 Task: Look for space in Lamezia Terme, Italy from 26th August, 2023 to 10th September, 2023 for 6 adults, 2 children in price range Rs.10000 to Rs.15000. Place can be entire place or shared room with 6 bedrooms having 6 beds and 6 bathrooms. Property type can be house, flat, guest house. Amenities needed are: wifi, TV, free parkinig on premises, gym, breakfast. Booking option can be shelf check-in. Required host language is English.
Action: Mouse moved to (66, 104)
Screenshot: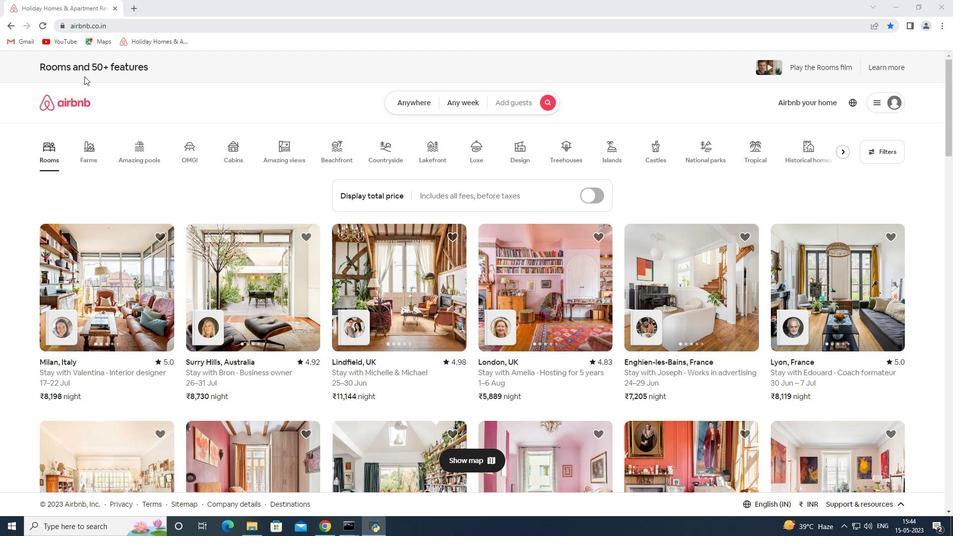 
Action: Mouse pressed left at (66, 104)
Screenshot: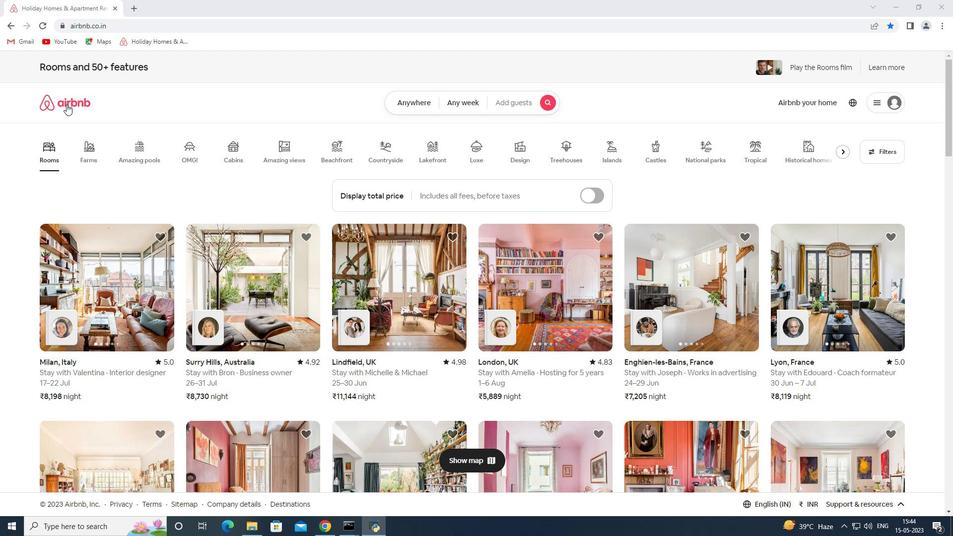 
Action: Mouse moved to (415, 107)
Screenshot: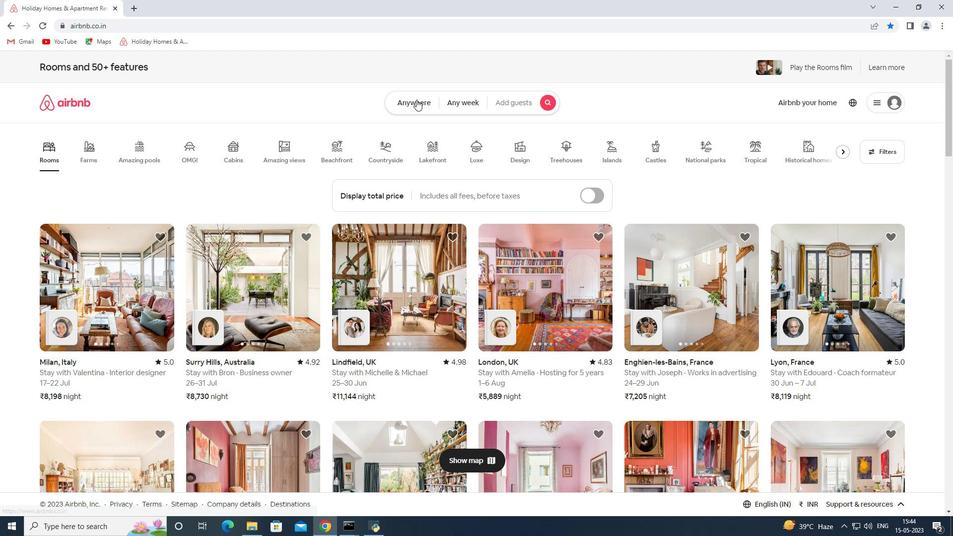 
Action: Mouse pressed left at (415, 107)
Screenshot: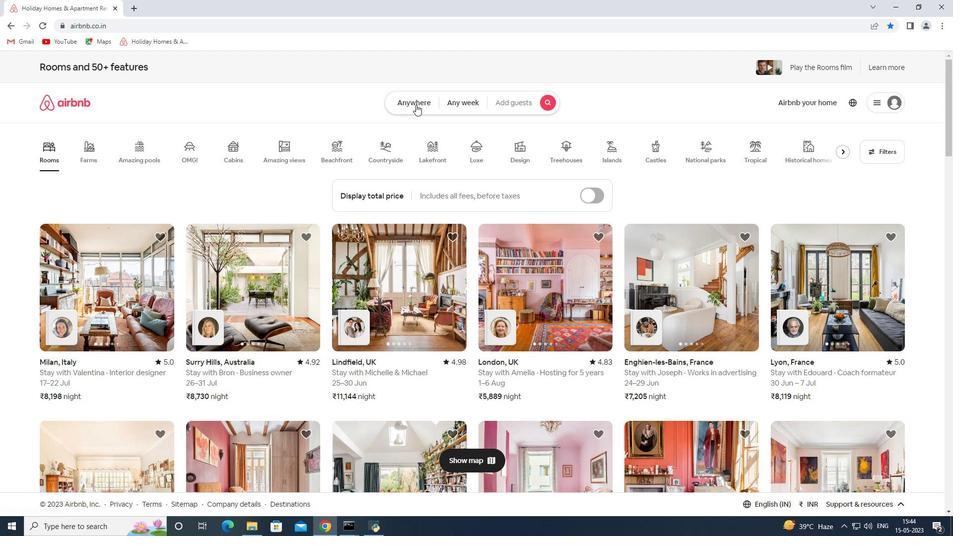 
Action: Mouse moved to (346, 140)
Screenshot: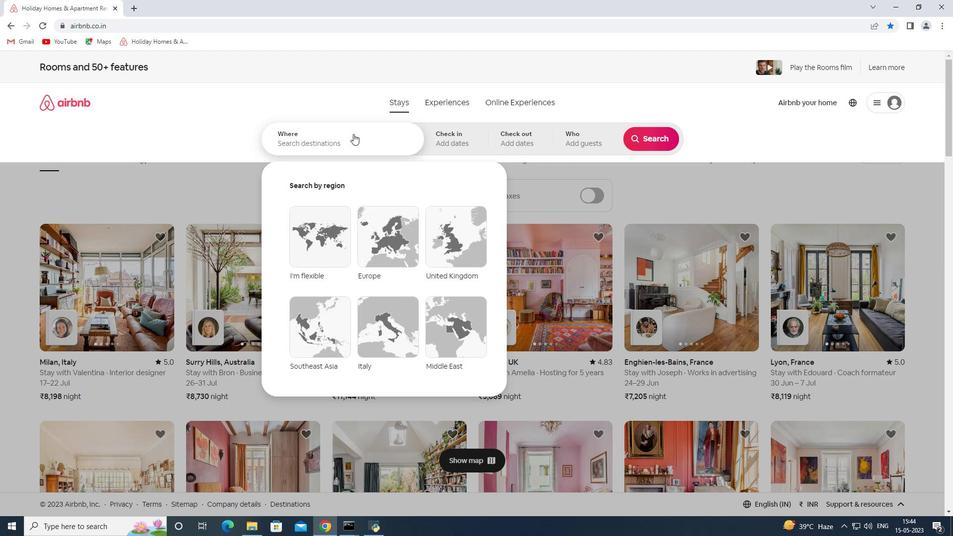 
Action: Mouse pressed left at (346, 140)
Screenshot: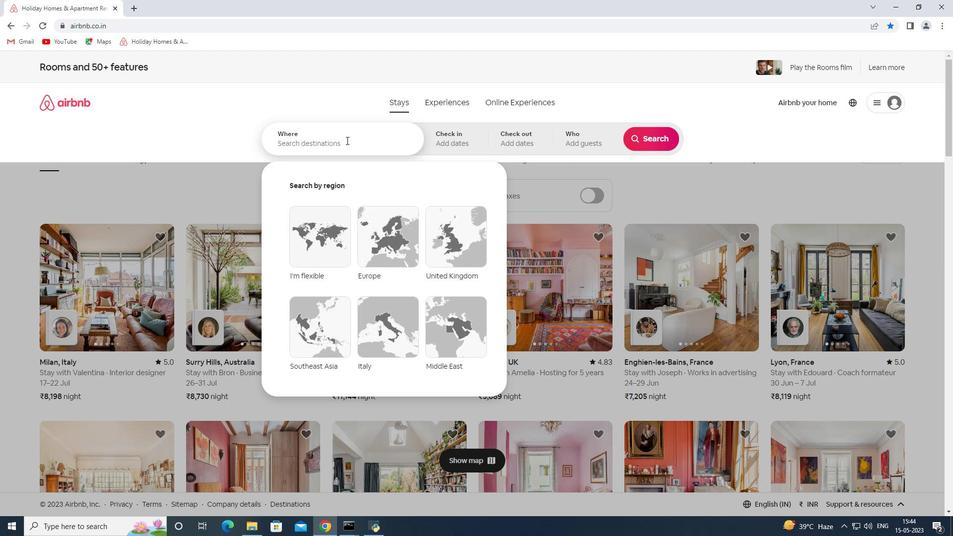 
Action: Key pressed <Key.shift><Key.shift><Key.shift><Key.shift>Lamezia<Key.space><Key.shift>Terme<Key.space><Key.shift><Key.shift><Key.shift><Key.shift><Key.shift>Italy<Key.space><Key.enter>
Screenshot: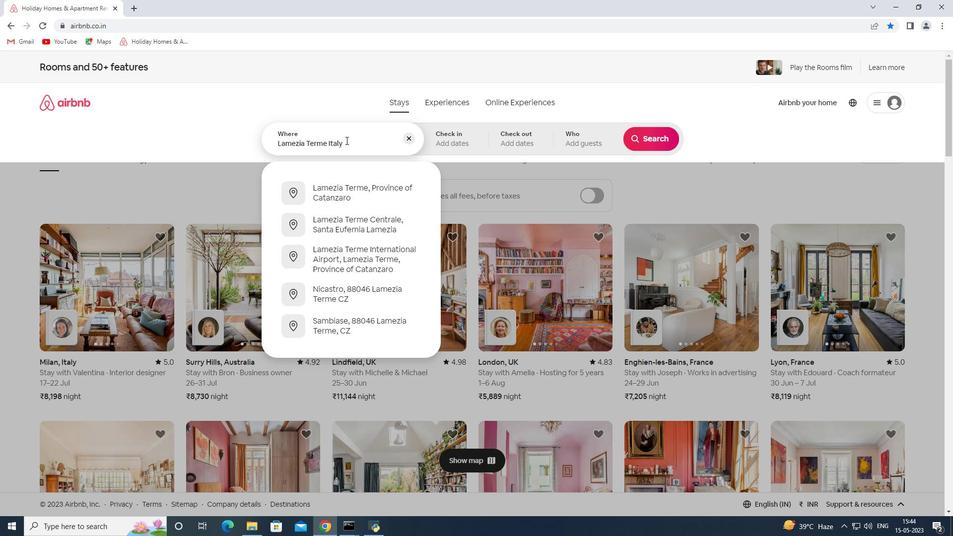 
Action: Mouse moved to (650, 215)
Screenshot: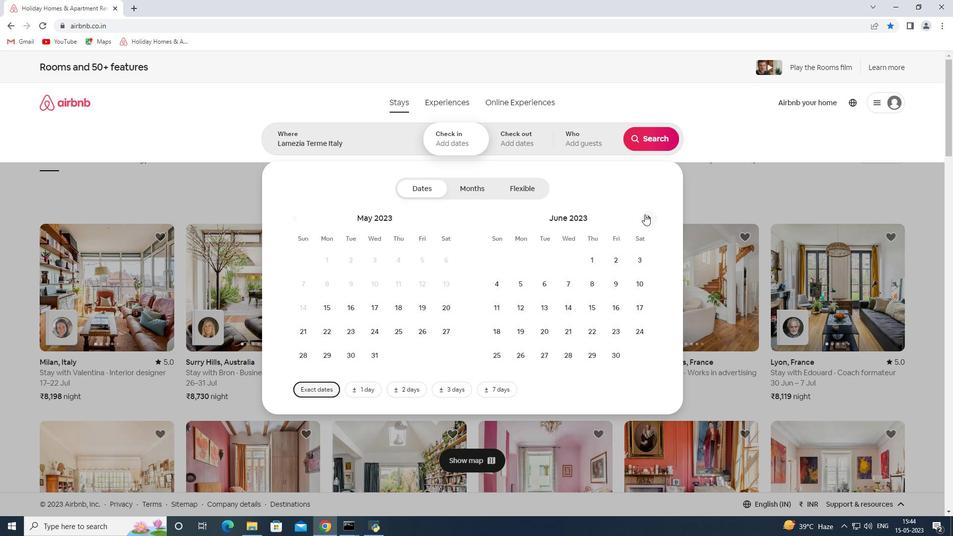 
Action: Mouse pressed left at (650, 215)
Screenshot: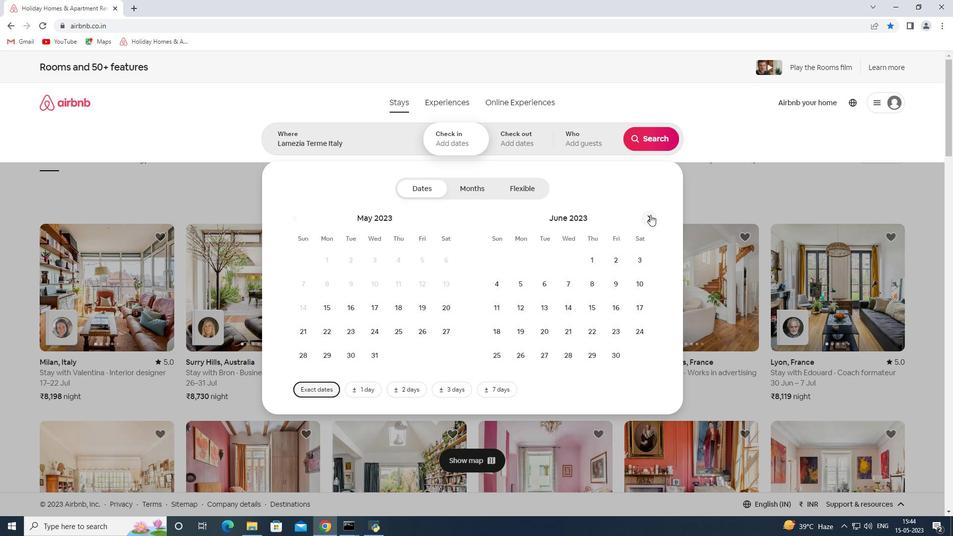 
Action: Mouse moved to (649, 210)
Screenshot: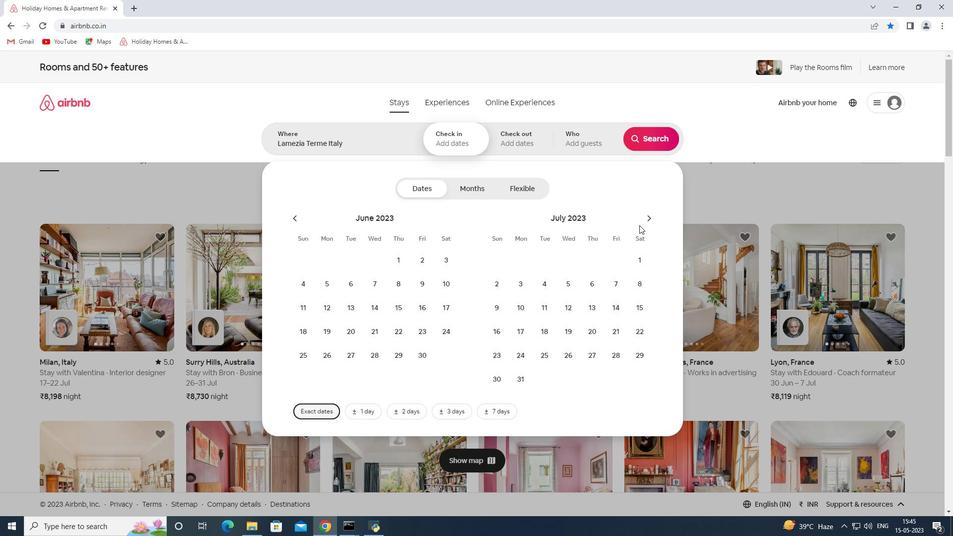 
Action: Mouse pressed left at (649, 210)
Screenshot: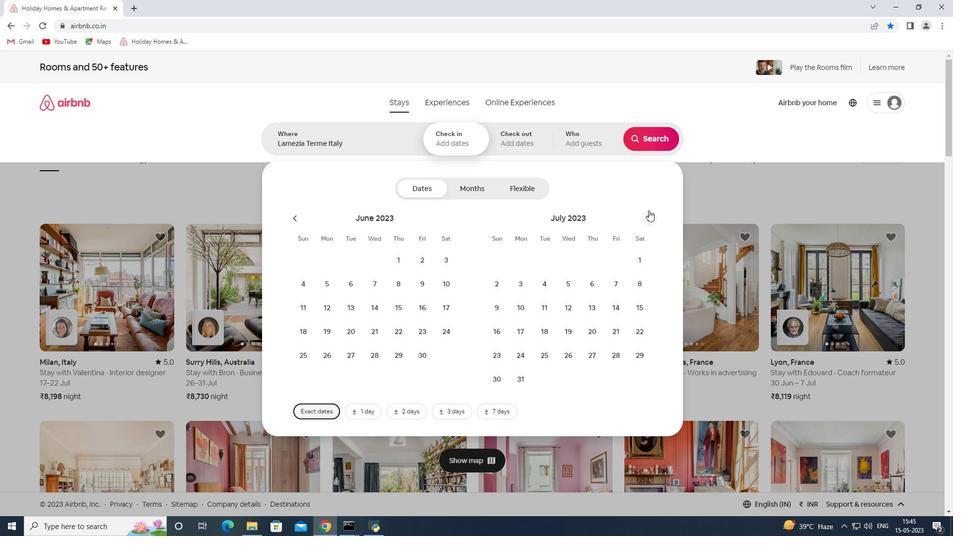 
Action: Mouse moved to (641, 328)
Screenshot: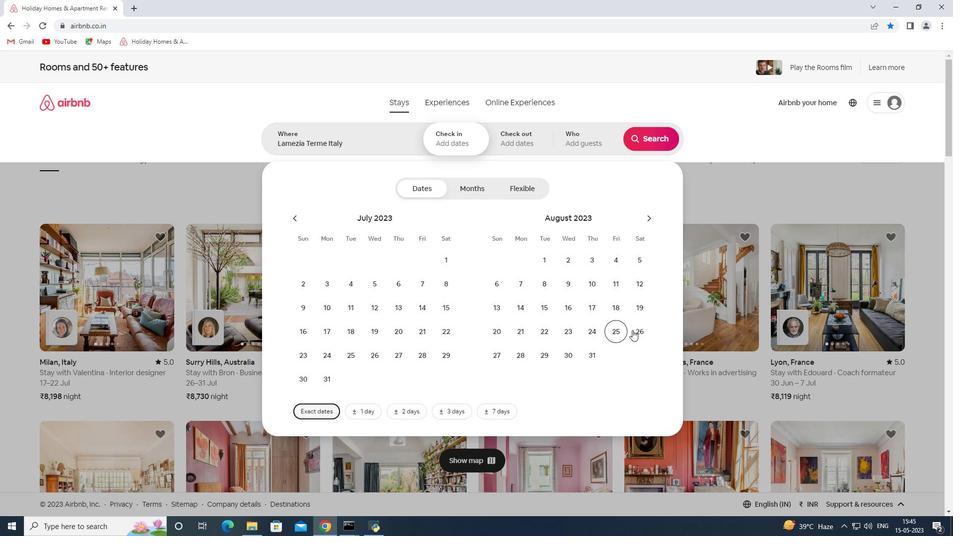 
Action: Mouse pressed left at (641, 328)
Screenshot: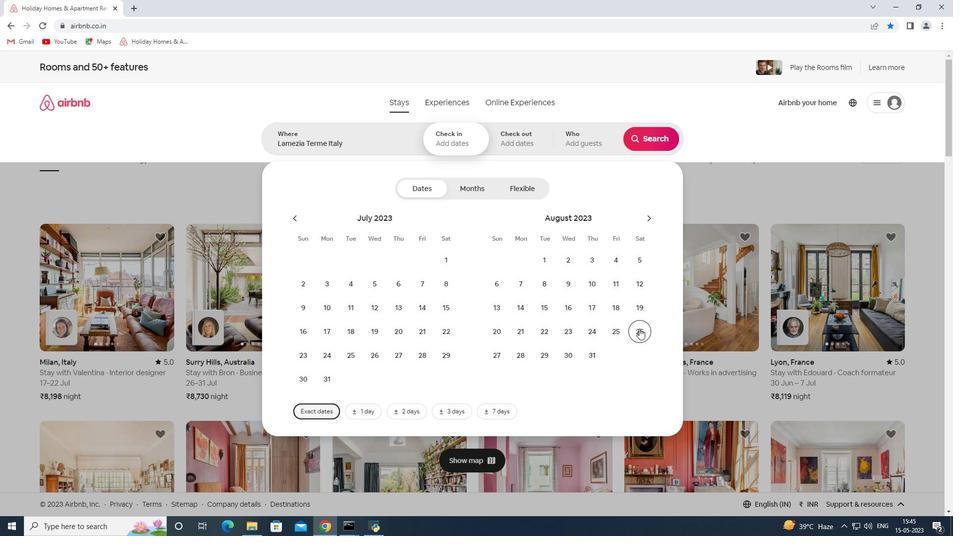 
Action: Mouse moved to (648, 215)
Screenshot: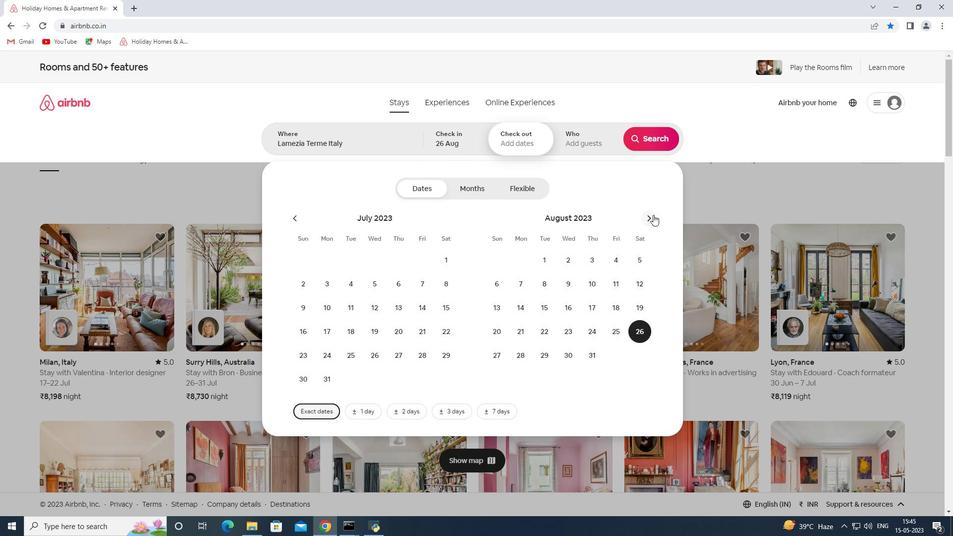 
Action: Mouse pressed left at (648, 215)
Screenshot: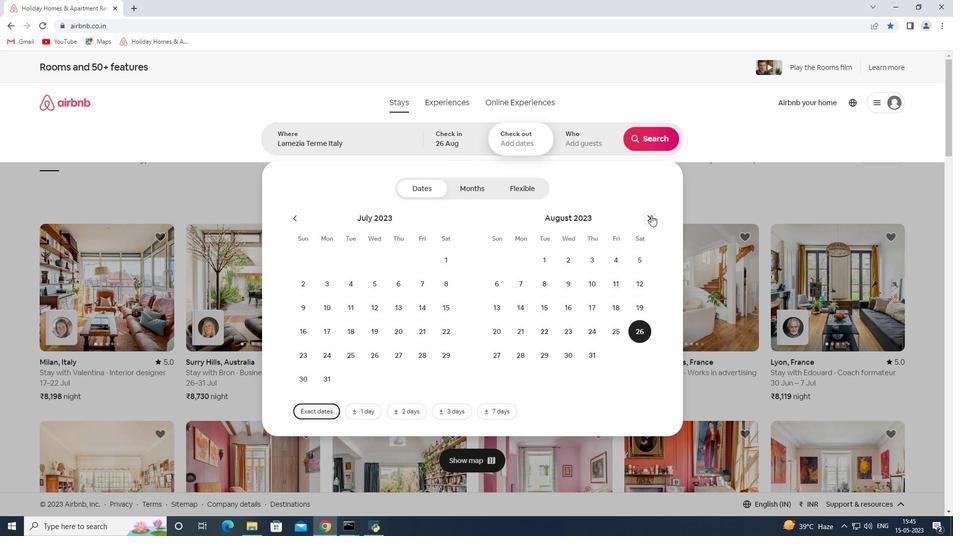 
Action: Mouse moved to (500, 308)
Screenshot: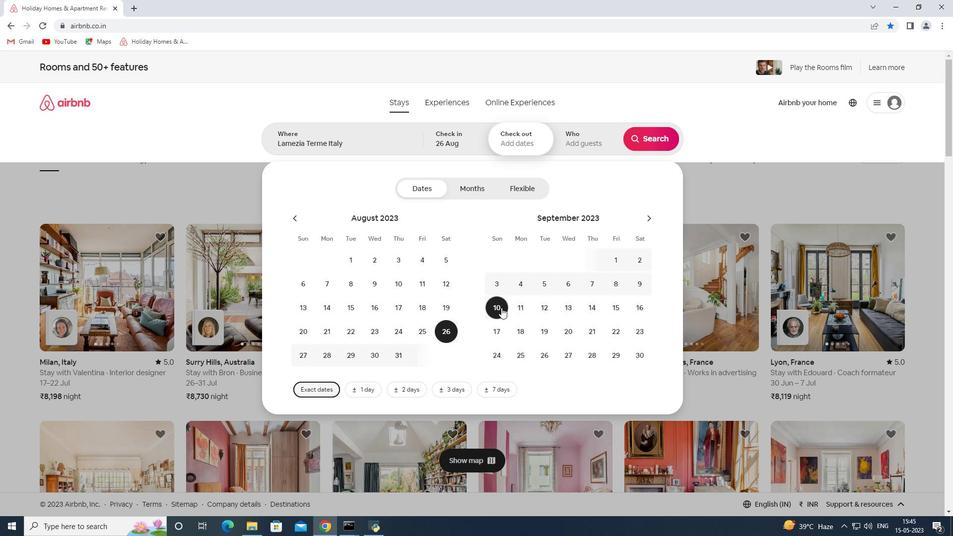 
Action: Mouse pressed left at (500, 308)
Screenshot: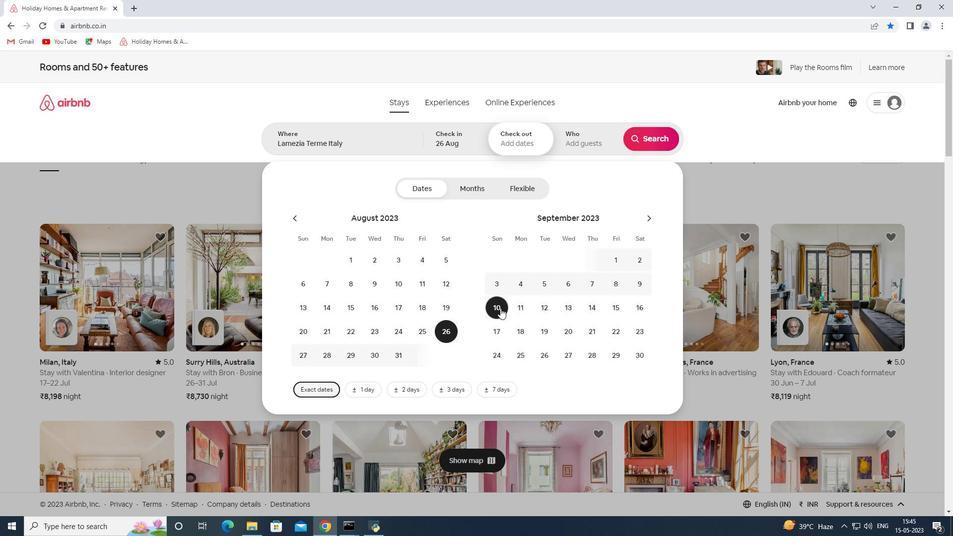 
Action: Mouse moved to (585, 144)
Screenshot: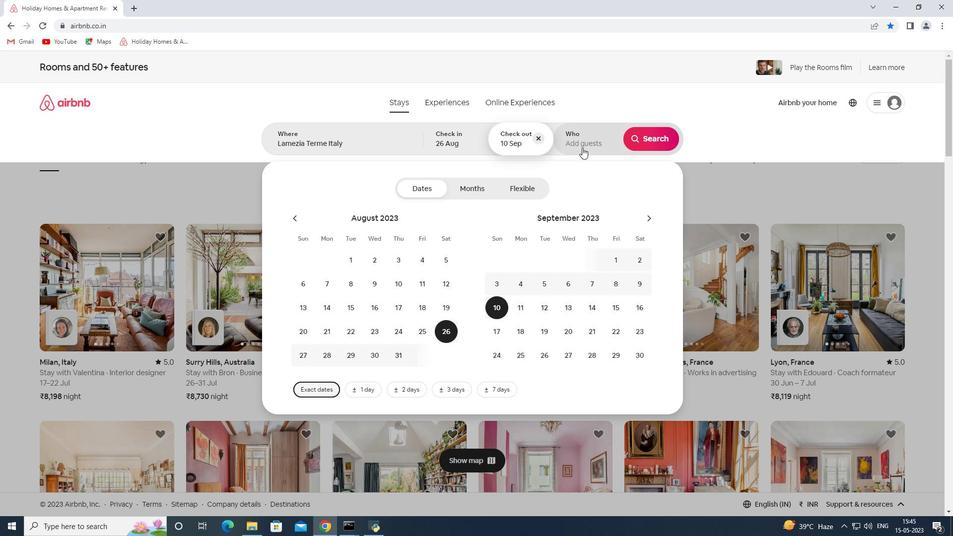 
Action: Mouse pressed left at (585, 144)
Screenshot: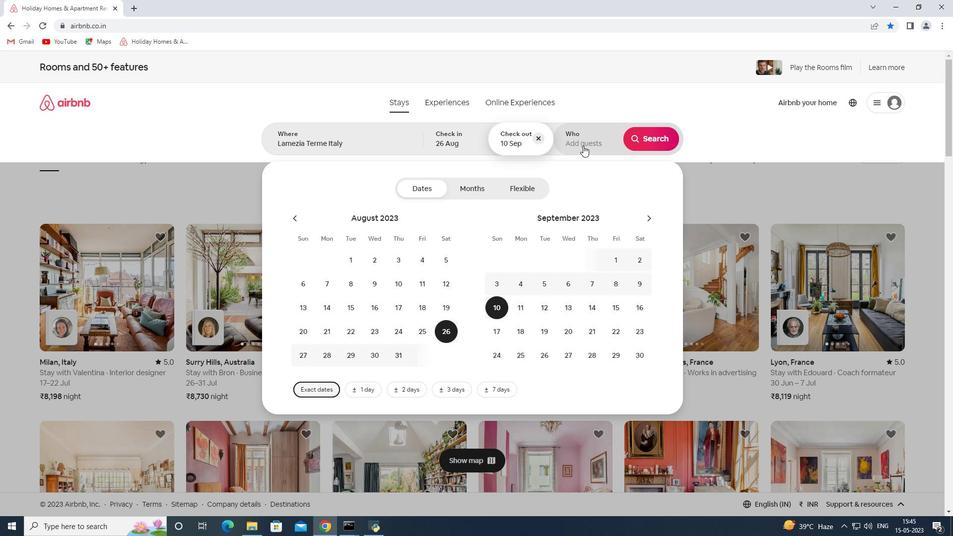 
Action: Mouse moved to (654, 188)
Screenshot: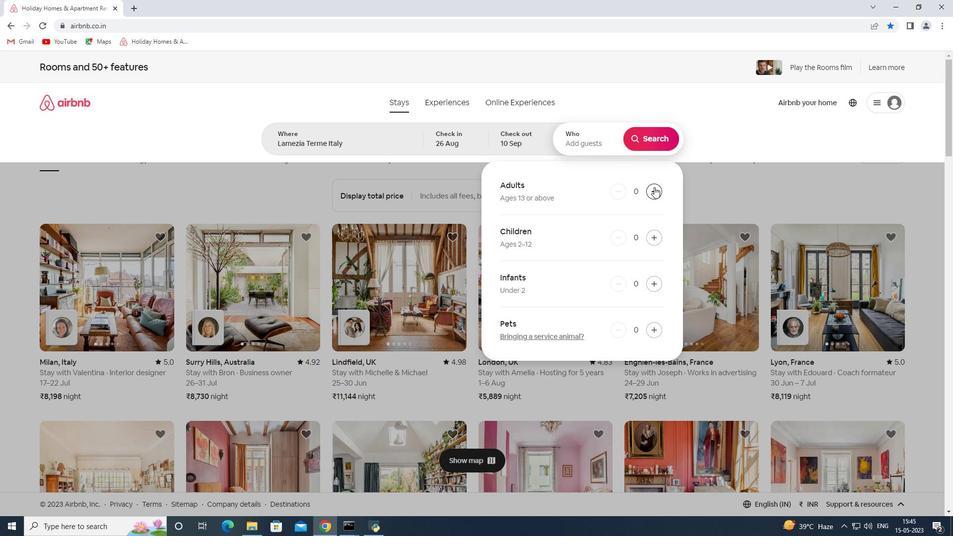 
Action: Mouse pressed left at (654, 188)
Screenshot: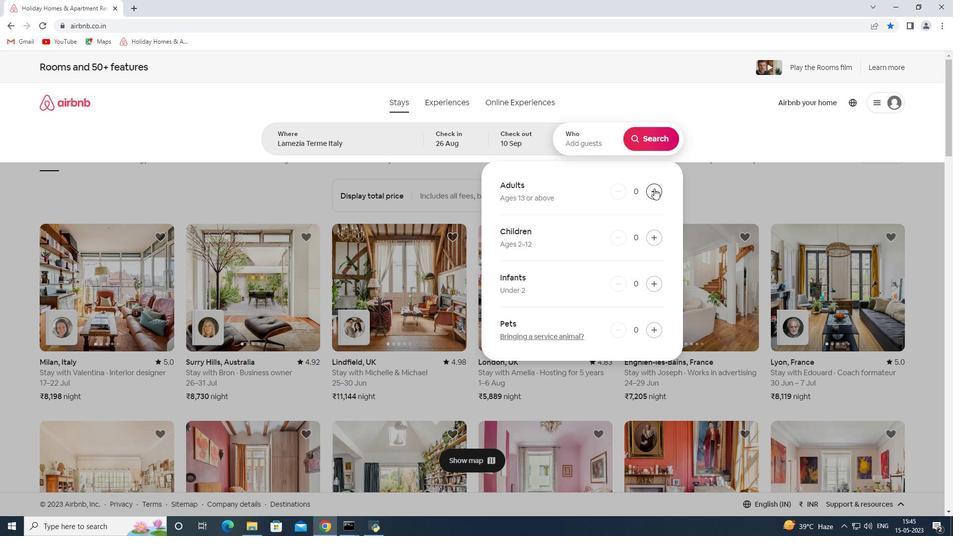 
Action: Mouse pressed left at (654, 188)
Screenshot: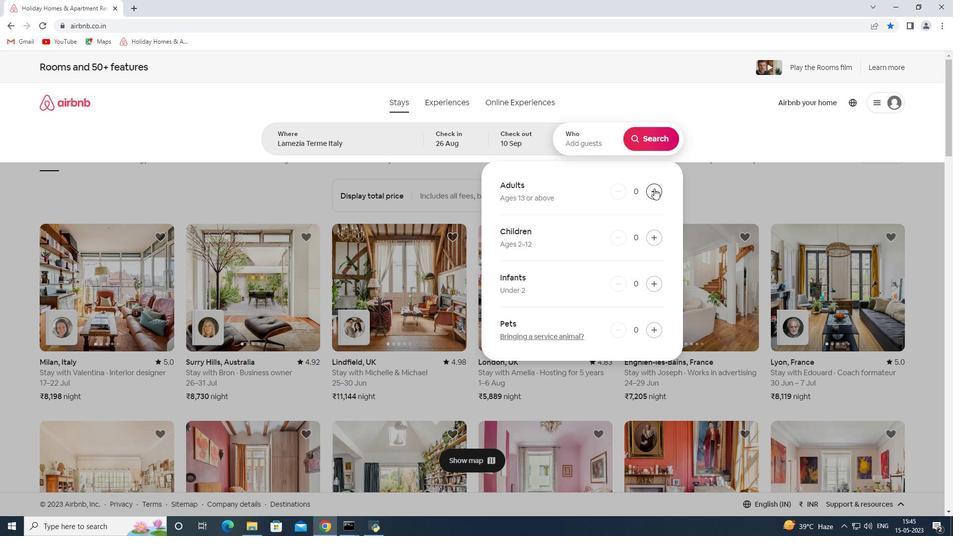 
Action: Mouse pressed left at (654, 188)
Screenshot: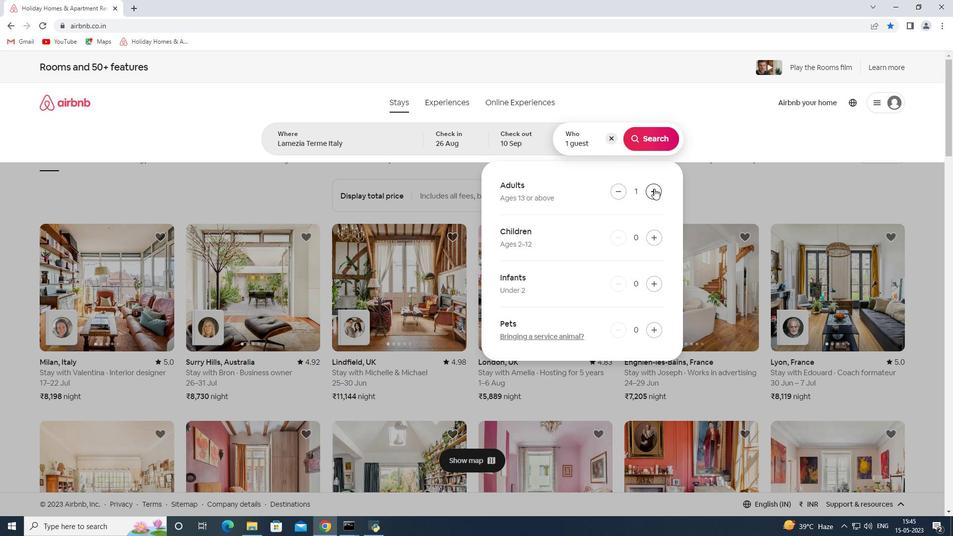 
Action: Mouse pressed left at (654, 188)
Screenshot: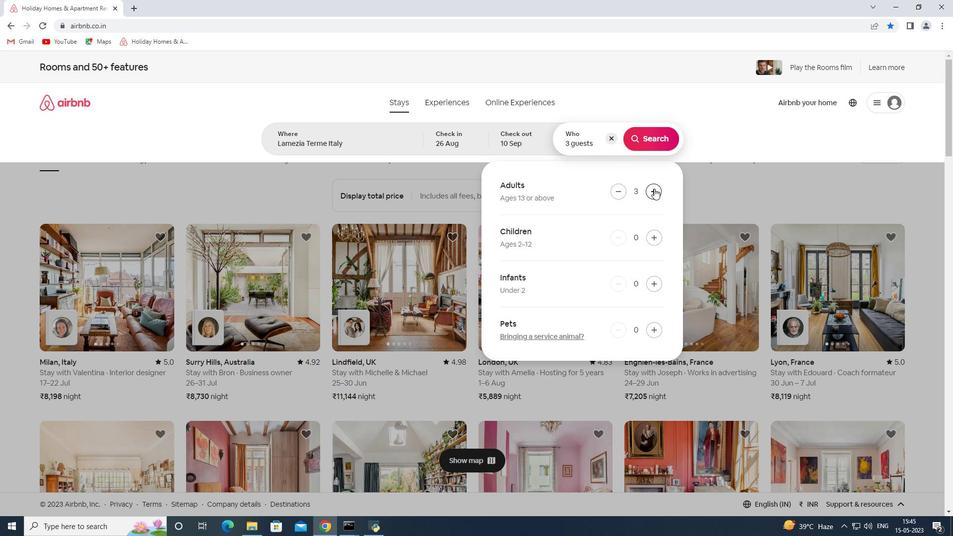 
Action: Mouse pressed left at (654, 188)
Screenshot: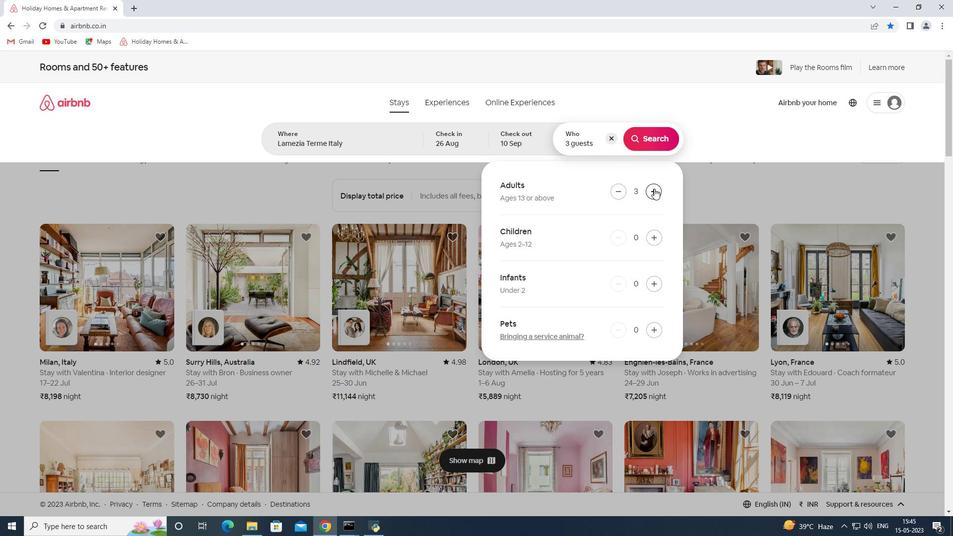 
Action: Mouse pressed left at (654, 188)
Screenshot: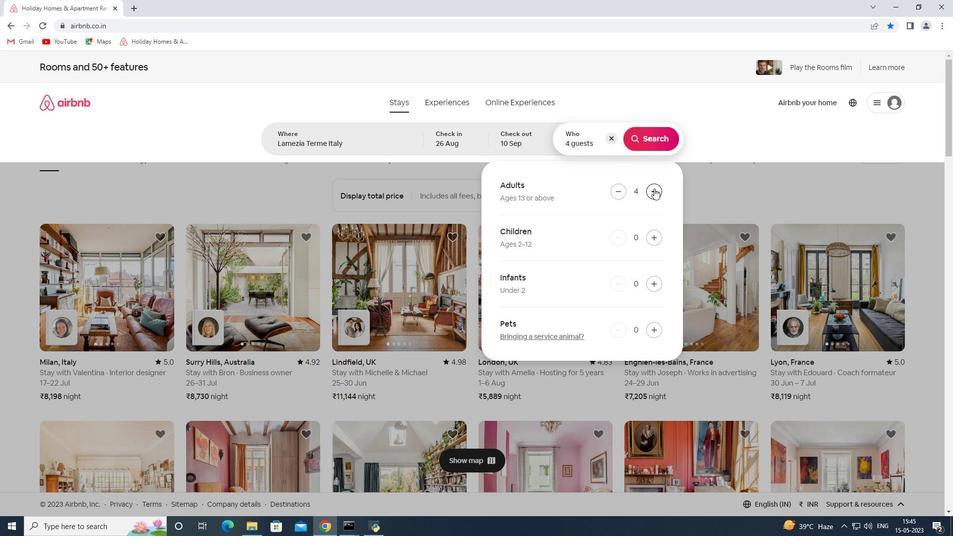
Action: Mouse moved to (655, 242)
Screenshot: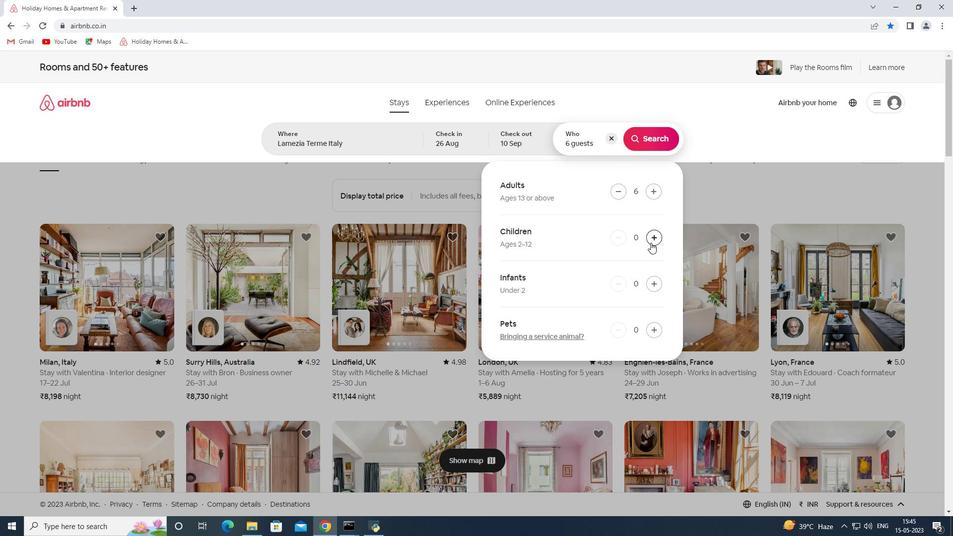 
Action: Mouse pressed left at (655, 242)
Screenshot: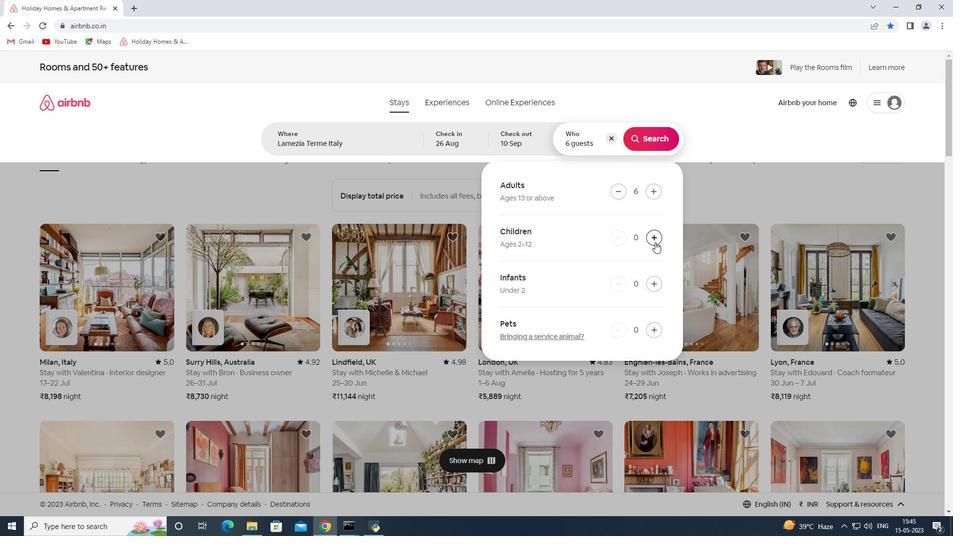 
Action: Mouse pressed left at (655, 242)
Screenshot: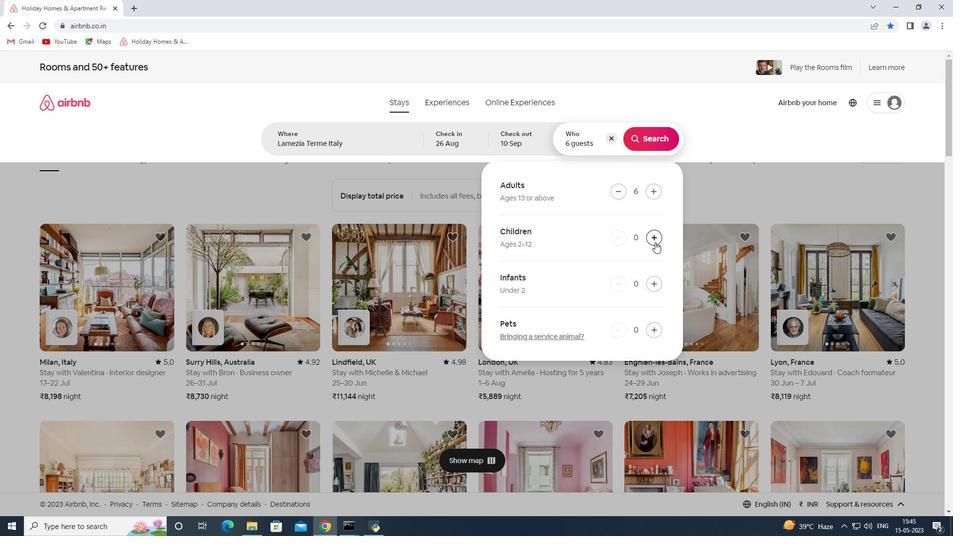 
Action: Mouse moved to (658, 140)
Screenshot: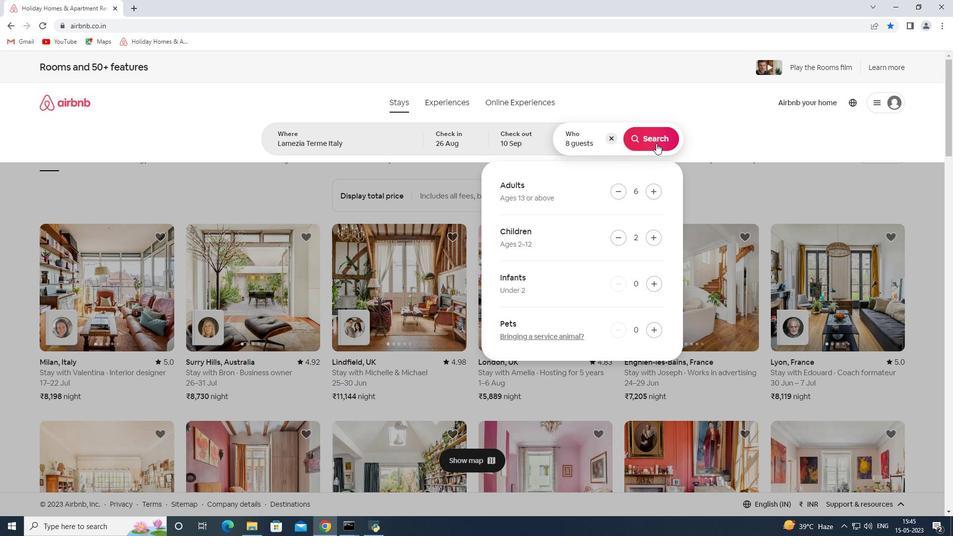 
Action: Mouse pressed left at (658, 140)
Screenshot: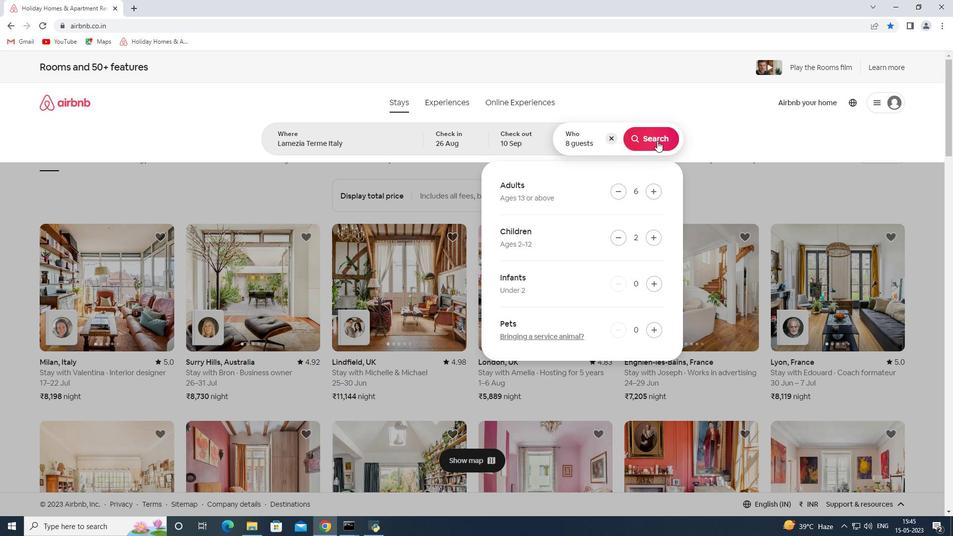 
Action: Mouse moved to (903, 115)
Screenshot: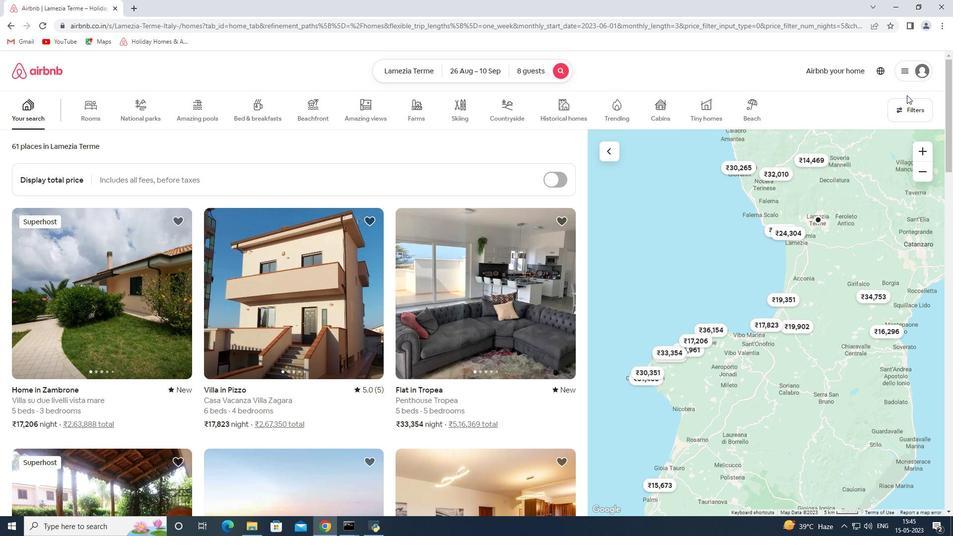 
Action: Mouse pressed left at (903, 115)
Screenshot: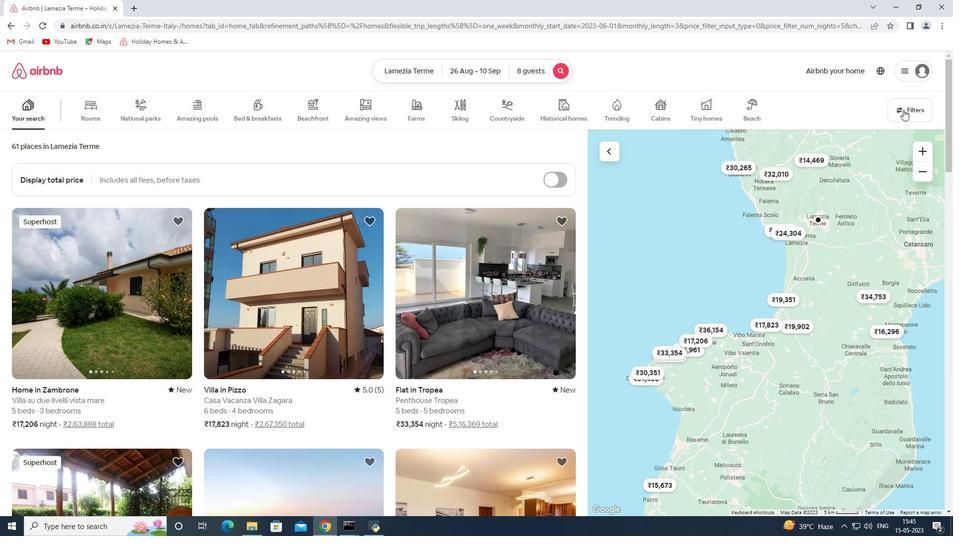 
Action: Mouse moved to (347, 351)
Screenshot: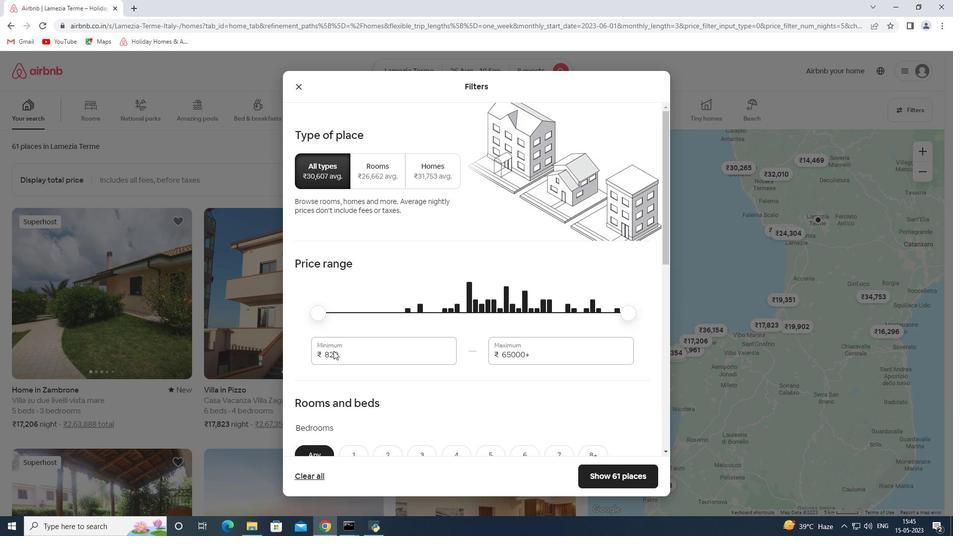 
Action: Mouse pressed left at (347, 351)
Screenshot: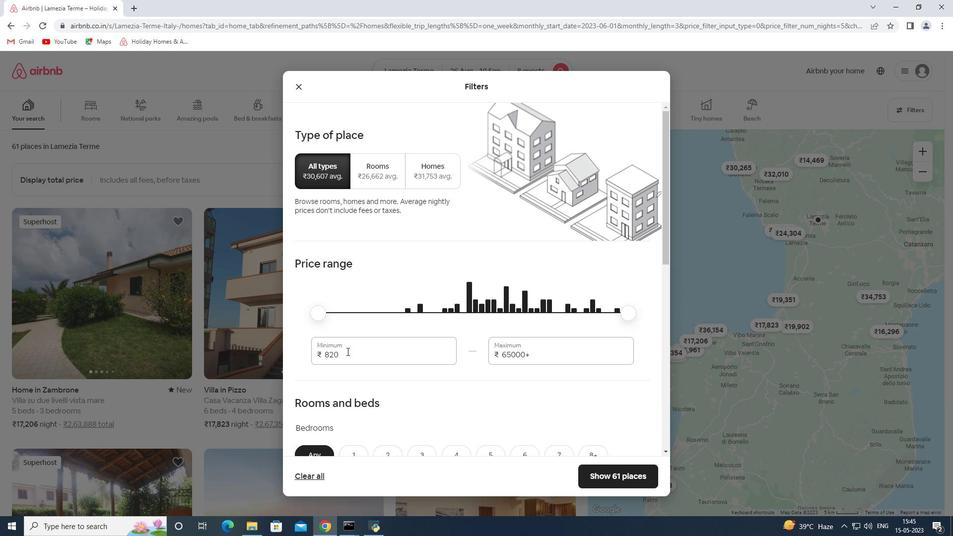 
Action: Mouse pressed left at (347, 351)
Screenshot: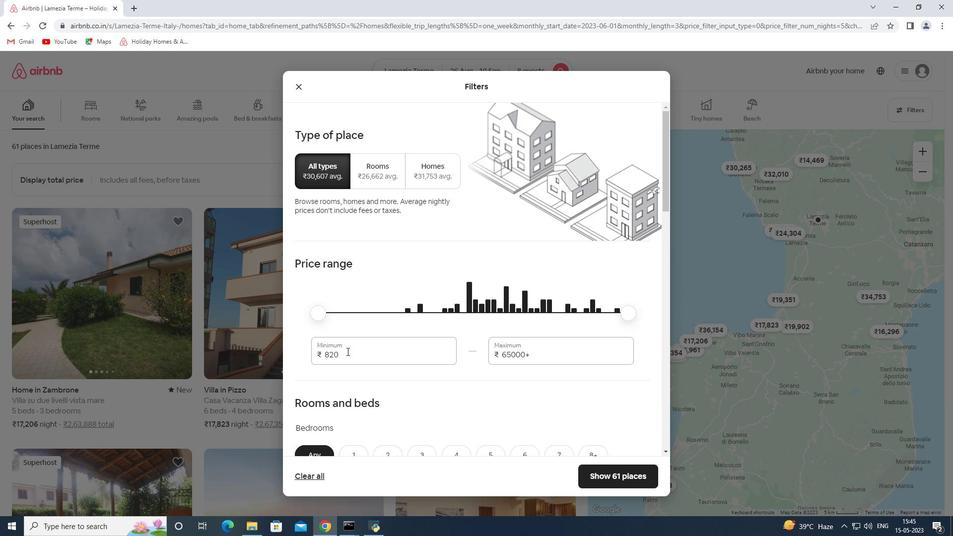 
Action: Key pressed 10000<Key.tab>15000
Screenshot: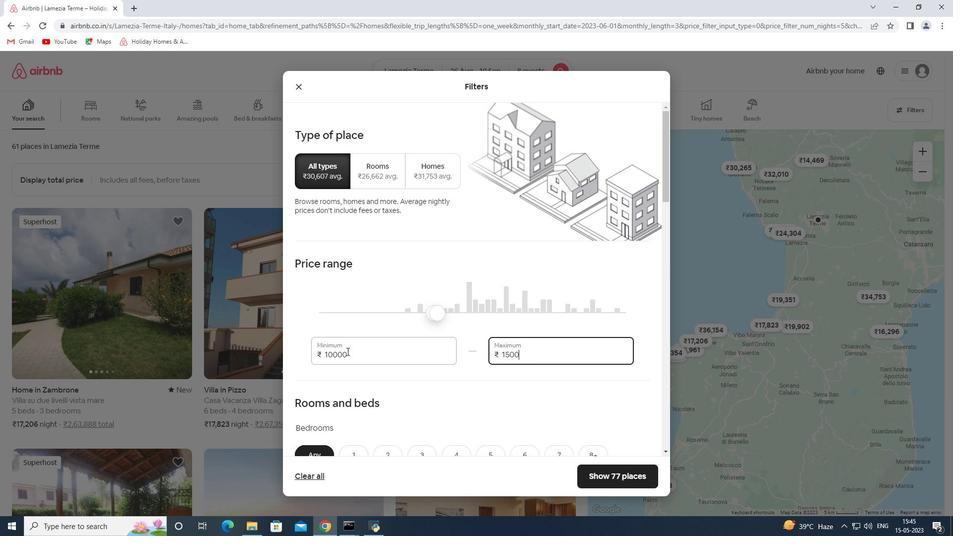
Action: Mouse moved to (431, 360)
Screenshot: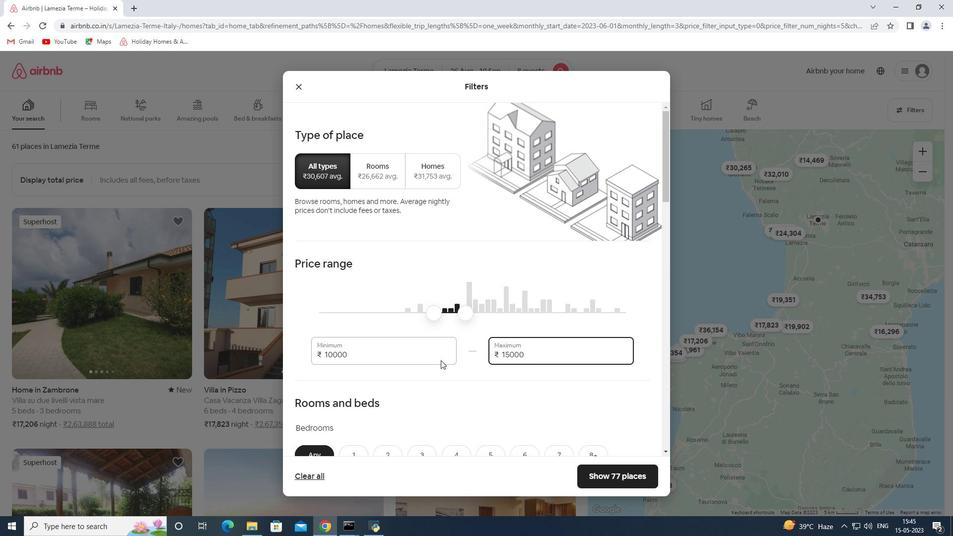 
Action: Mouse scrolled (431, 360) with delta (0, 0)
Screenshot: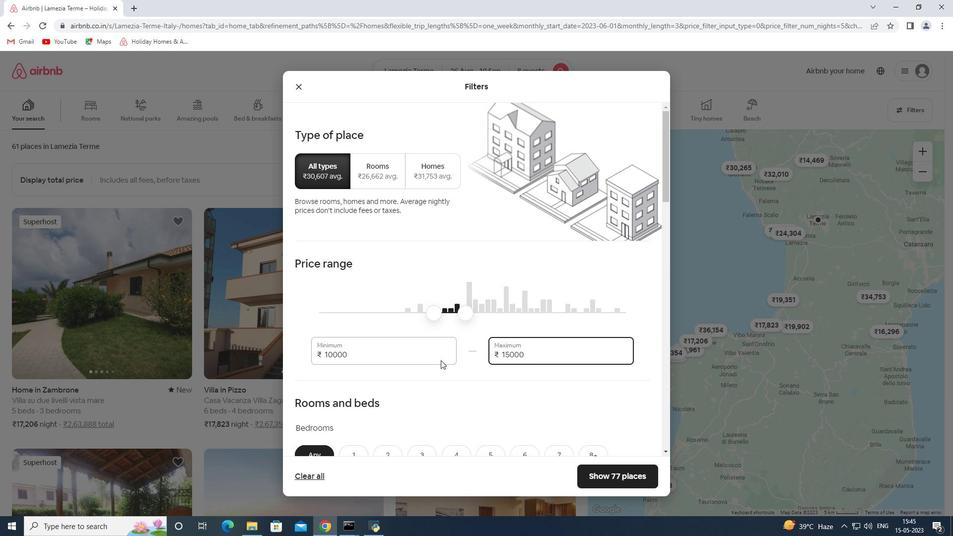 
Action: Mouse moved to (428, 360)
Screenshot: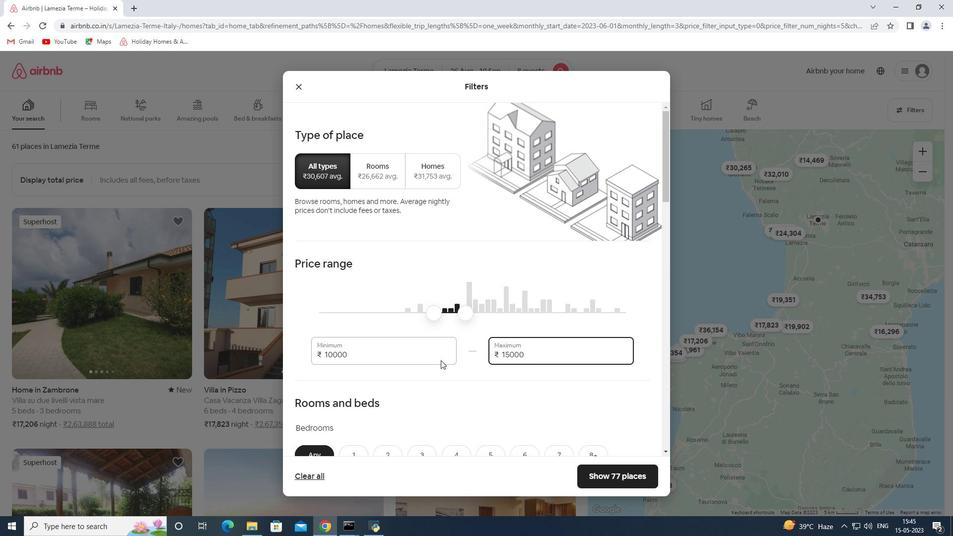 
Action: Mouse scrolled (428, 360) with delta (0, 0)
Screenshot: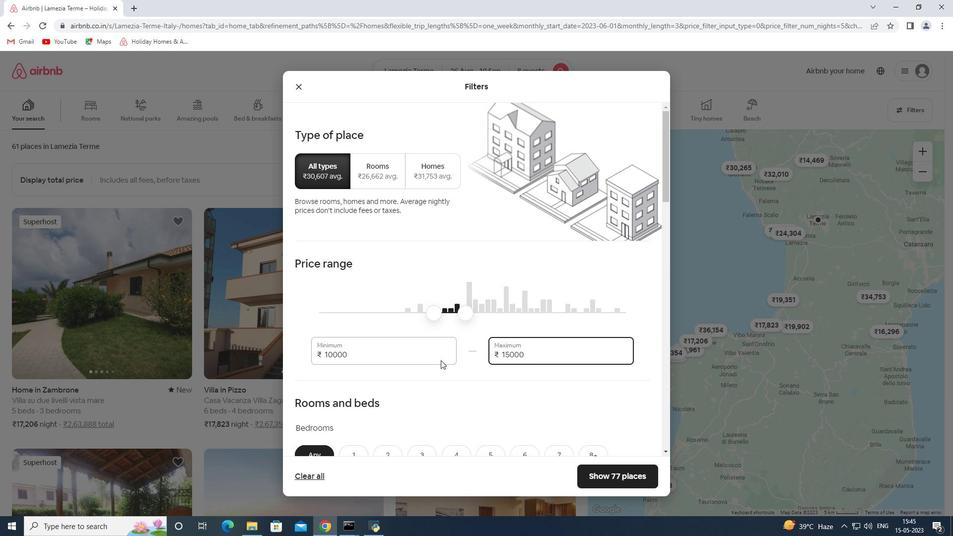 
Action: Mouse moved to (427, 360)
Screenshot: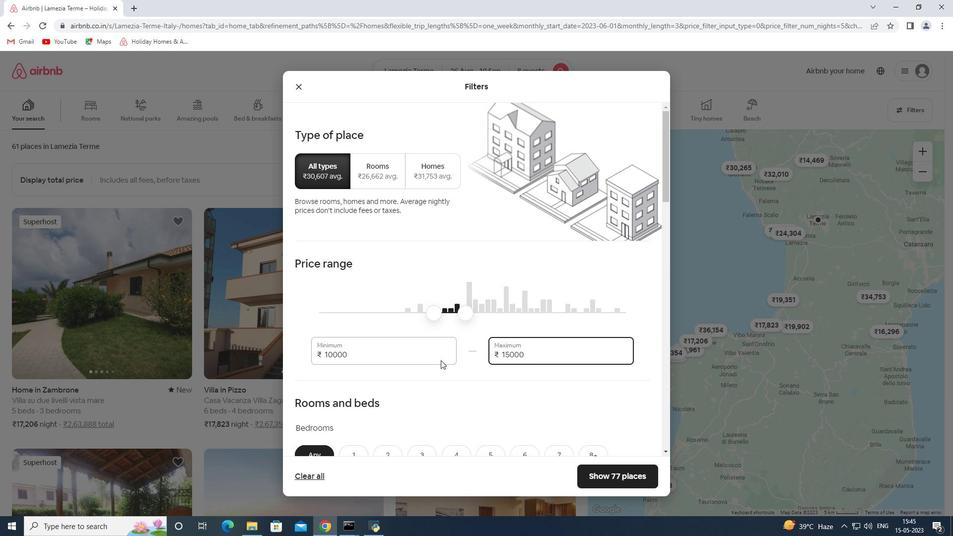
Action: Mouse scrolled (427, 360) with delta (0, 0)
Screenshot: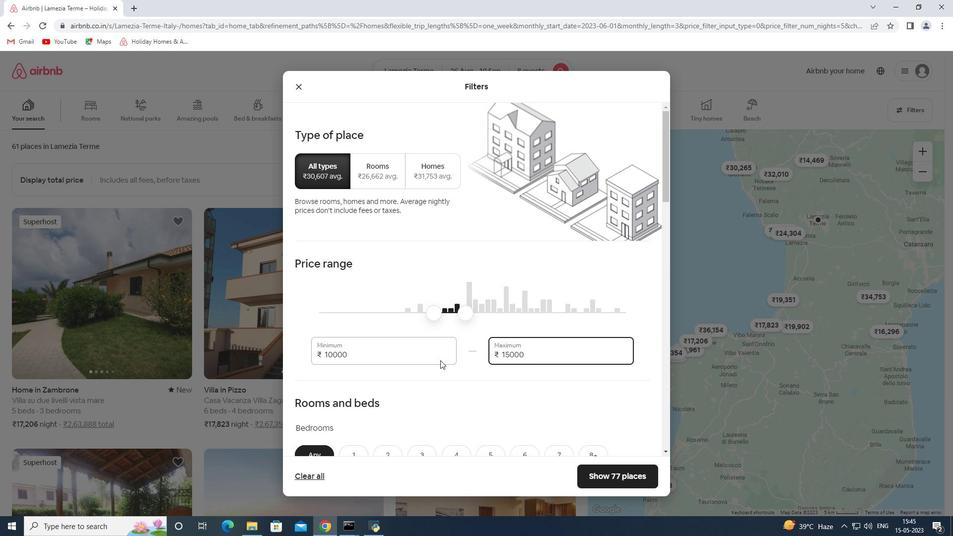 
Action: Mouse scrolled (427, 360) with delta (0, 0)
Screenshot: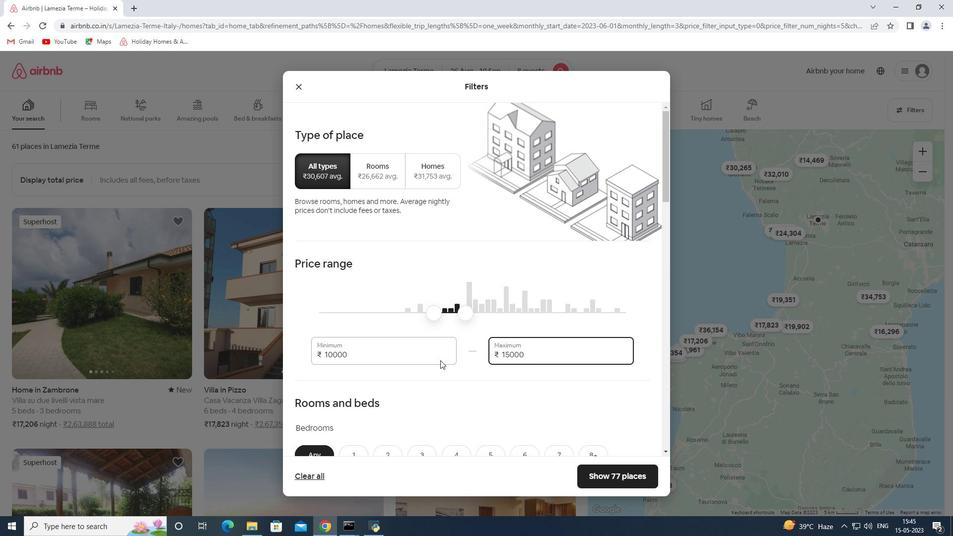 
Action: Mouse scrolled (427, 360) with delta (0, 0)
Screenshot: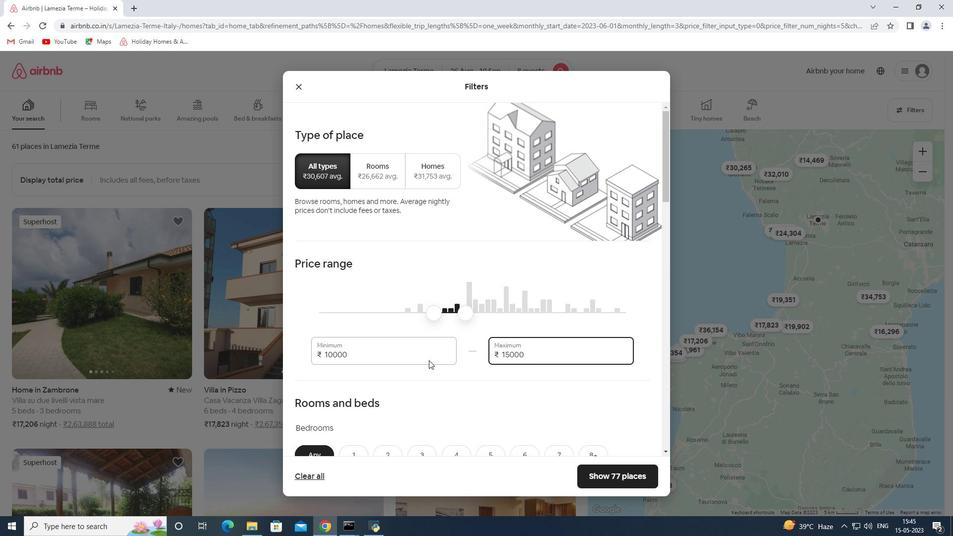 
Action: Mouse moved to (527, 206)
Screenshot: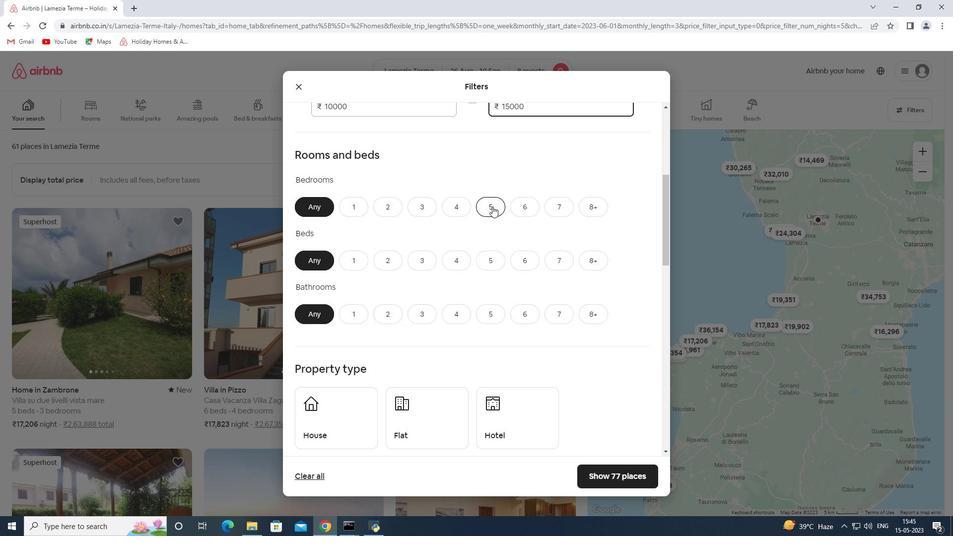 
Action: Mouse pressed left at (527, 206)
Screenshot: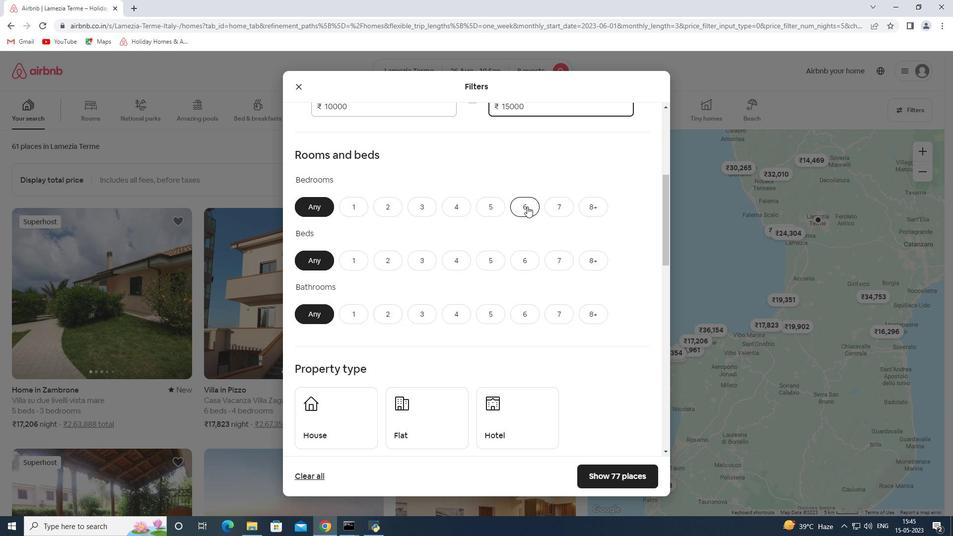 
Action: Mouse moved to (525, 258)
Screenshot: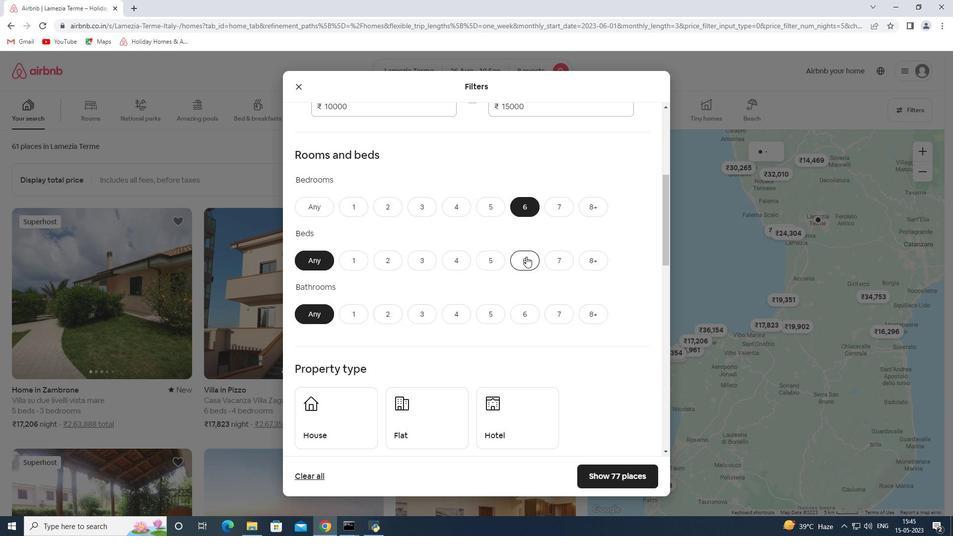 
Action: Mouse pressed left at (525, 258)
Screenshot: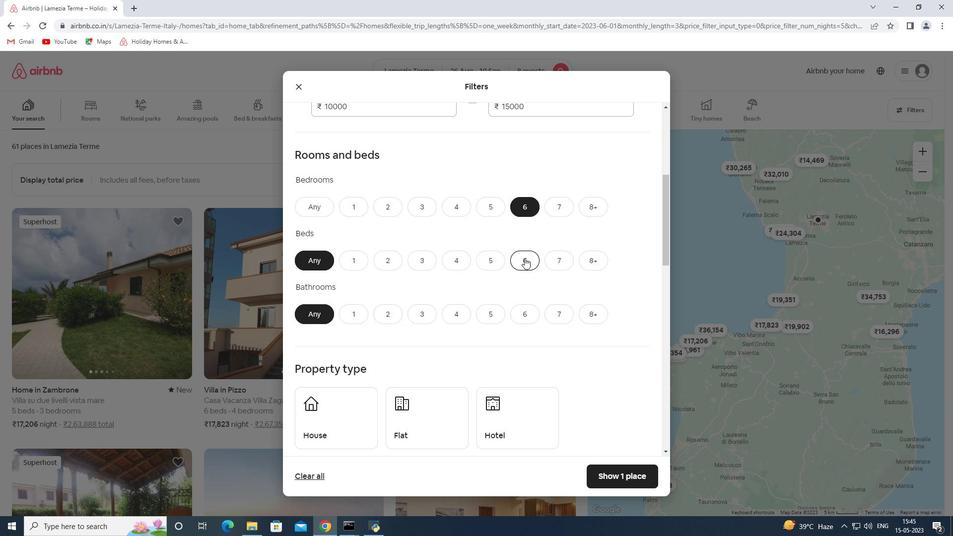 
Action: Mouse moved to (523, 306)
Screenshot: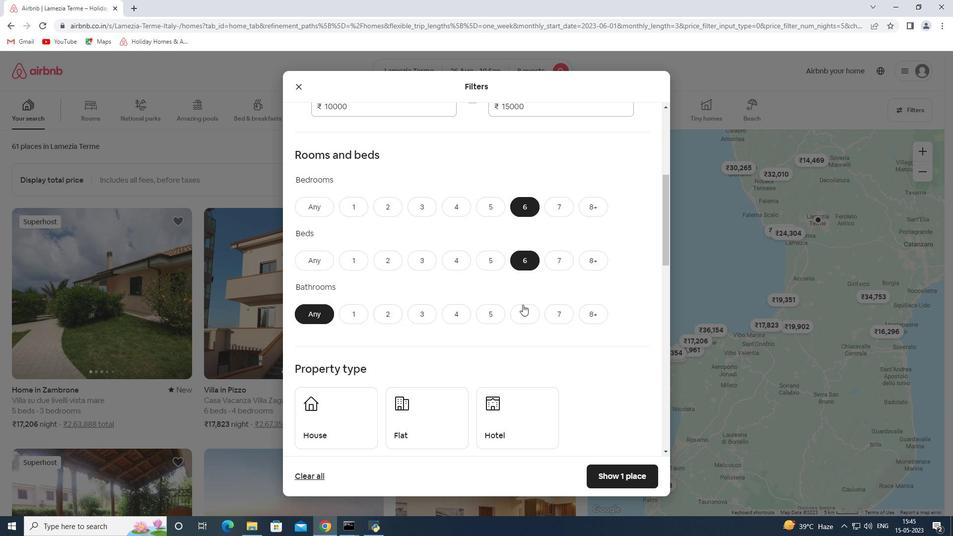 
Action: Mouse pressed left at (523, 306)
Screenshot: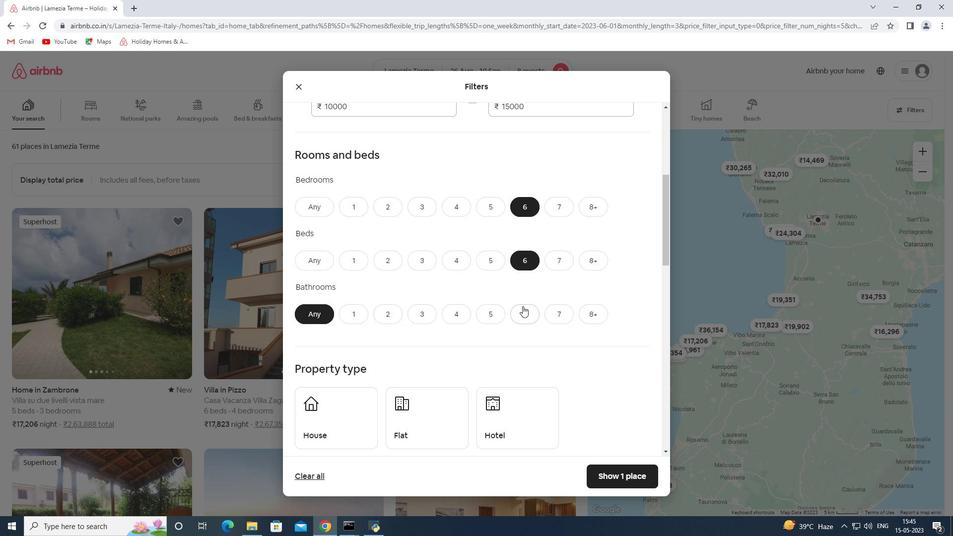
Action: Mouse moved to (515, 284)
Screenshot: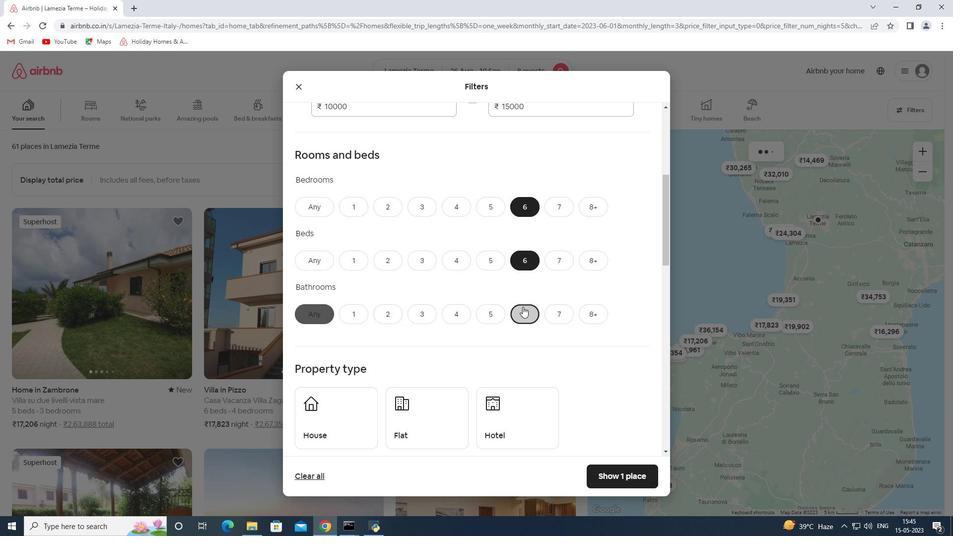 
Action: Mouse scrolled (515, 283) with delta (0, 0)
Screenshot: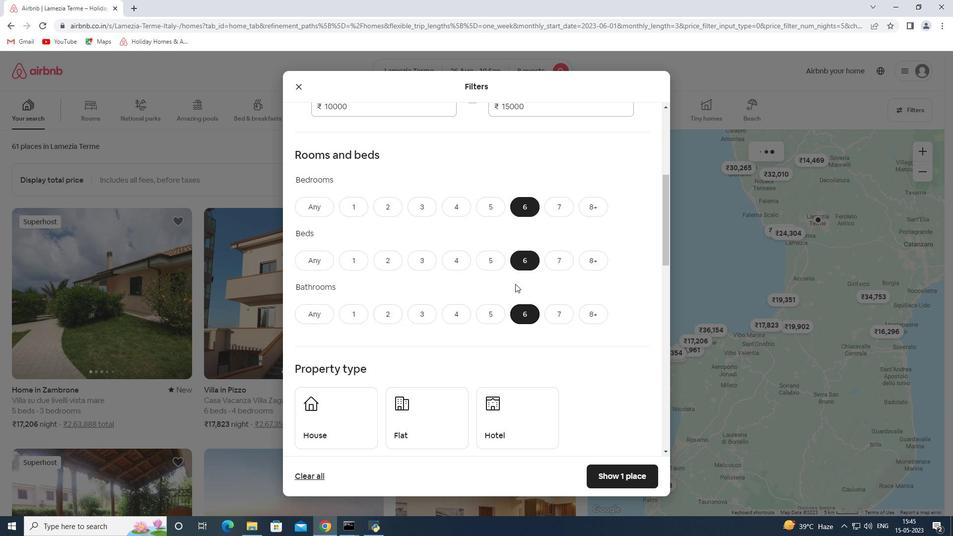 
Action: Mouse scrolled (515, 283) with delta (0, 0)
Screenshot: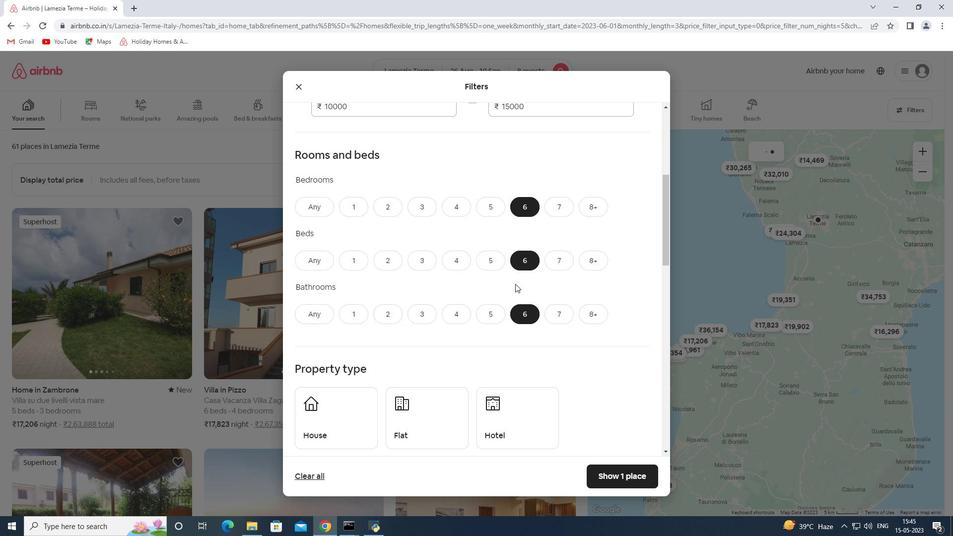 
Action: Mouse moved to (343, 319)
Screenshot: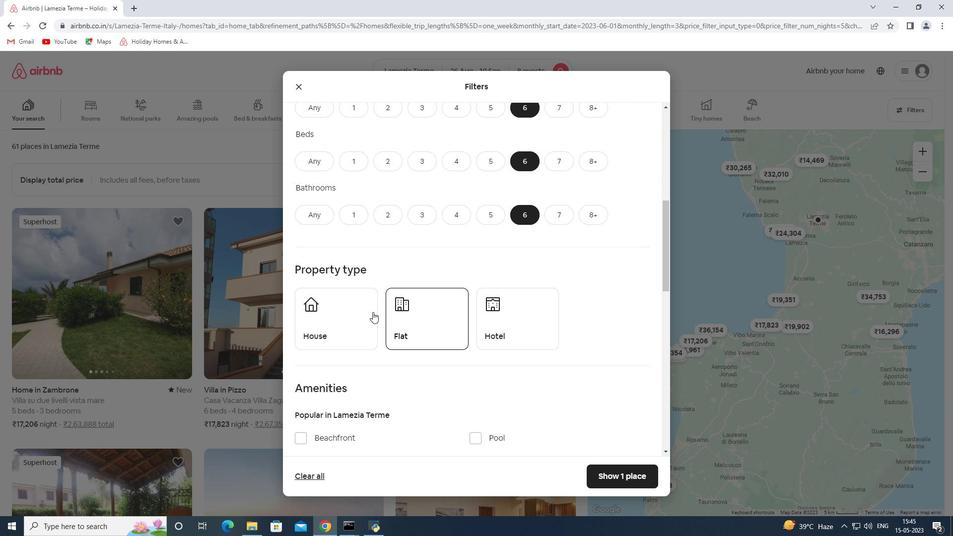 
Action: Mouse pressed left at (343, 319)
Screenshot: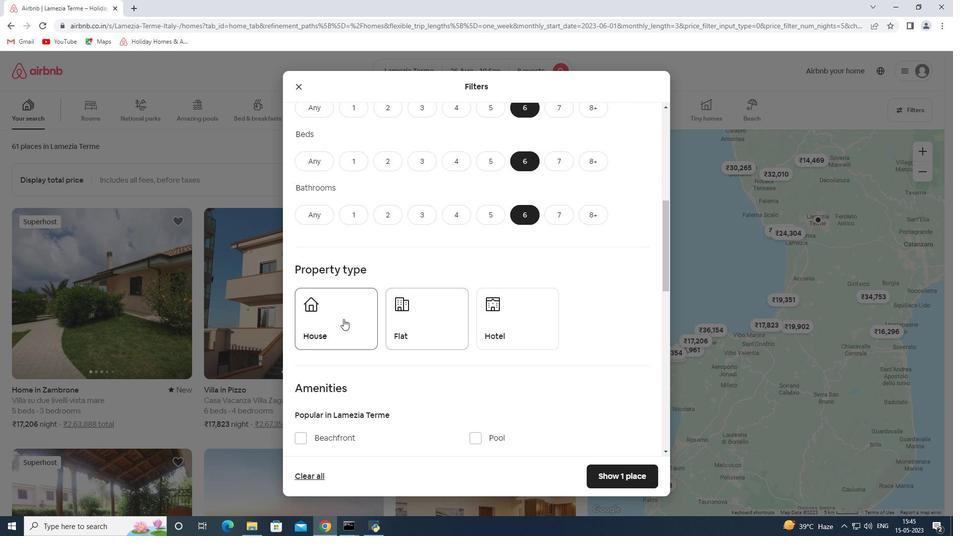 
Action: Mouse moved to (409, 316)
Screenshot: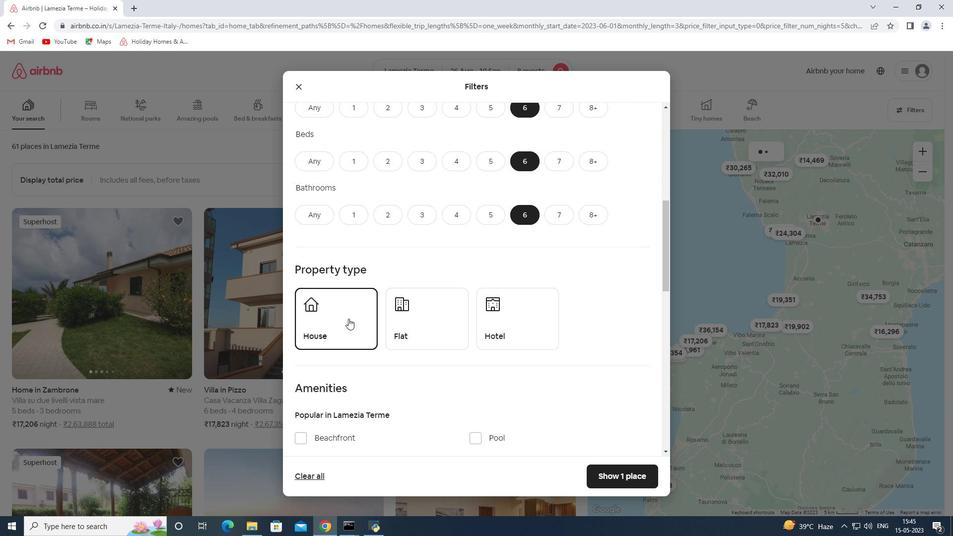 
Action: Mouse pressed left at (409, 316)
Screenshot: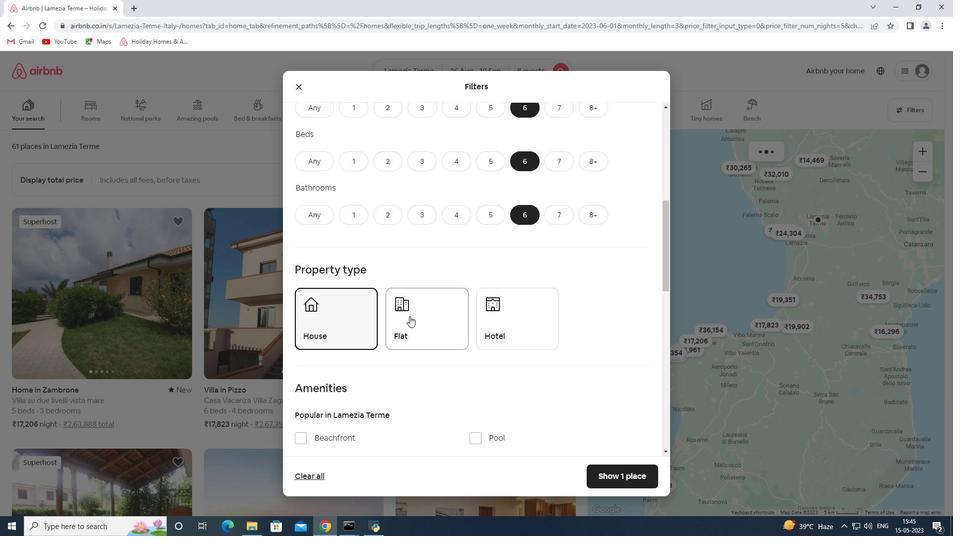 
Action: Mouse moved to (432, 294)
Screenshot: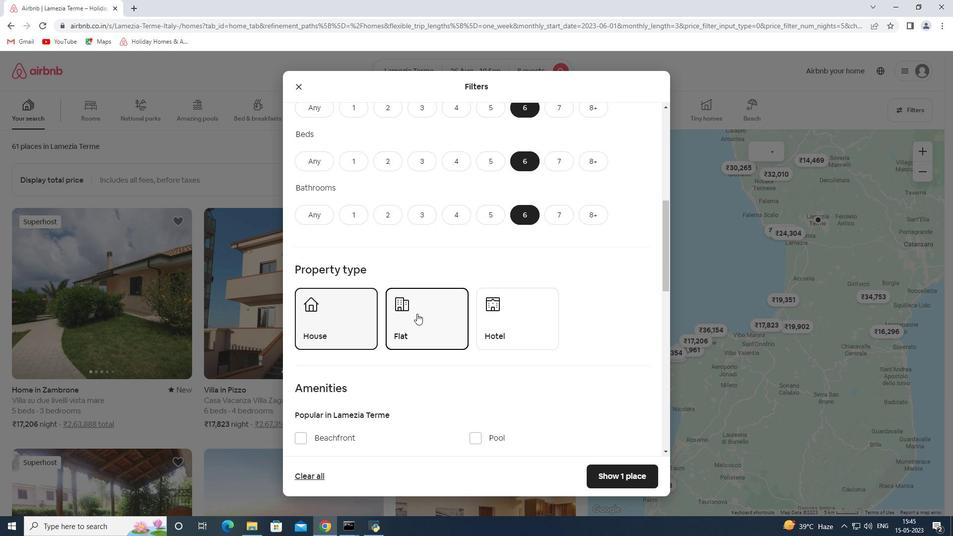 
Action: Mouse scrolled (432, 293) with delta (0, 0)
Screenshot: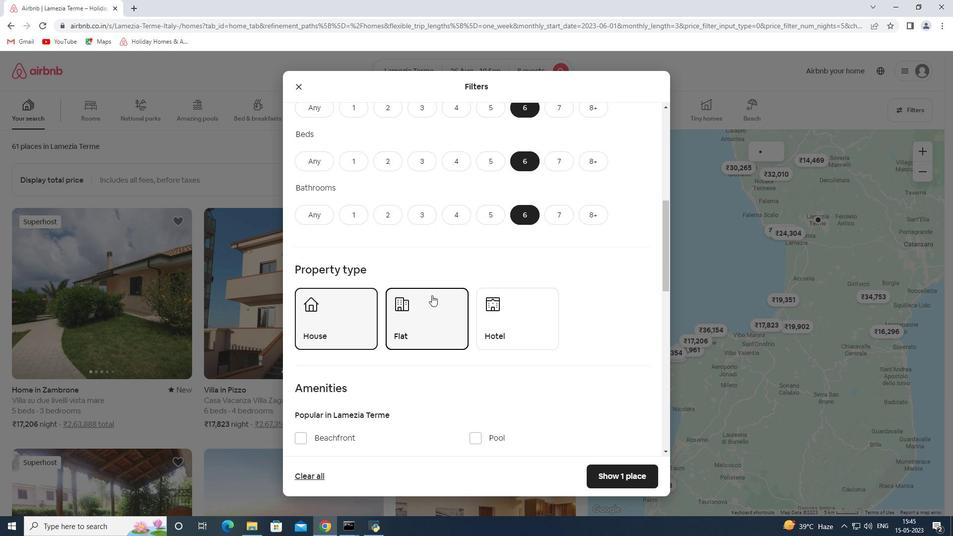 
Action: Mouse scrolled (432, 293) with delta (0, 0)
Screenshot: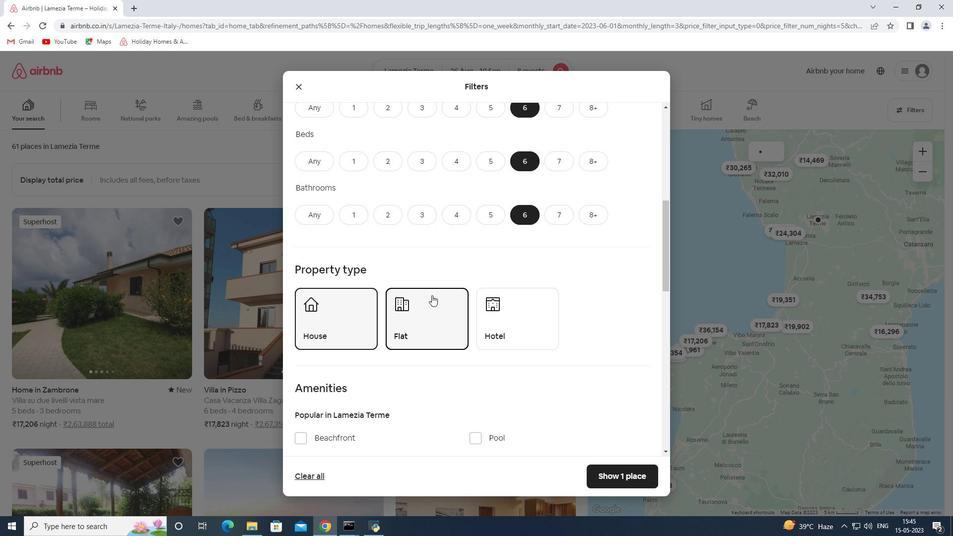 
Action: Mouse scrolled (432, 293) with delta (0, 0)
Screenshot: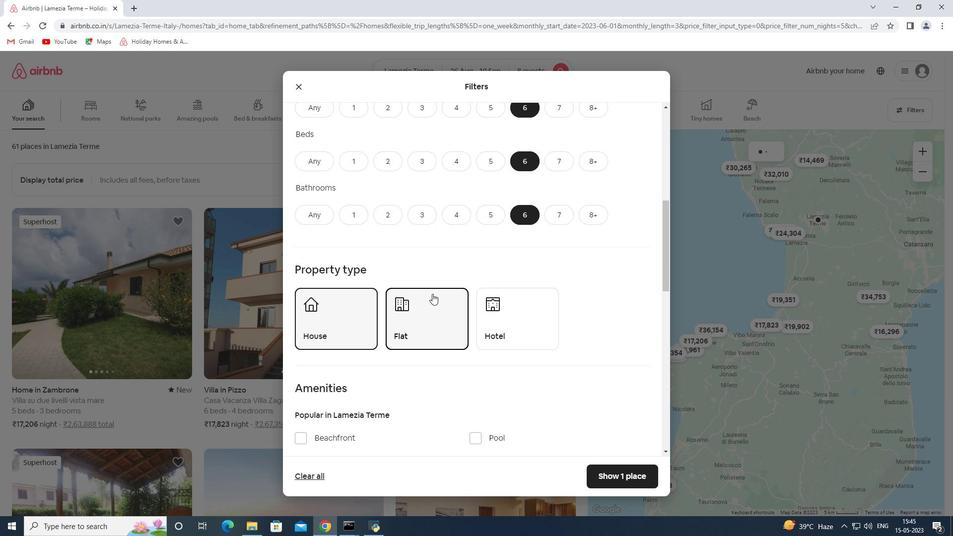 
Action: Mouse moved to (317, 311)
Screenshot: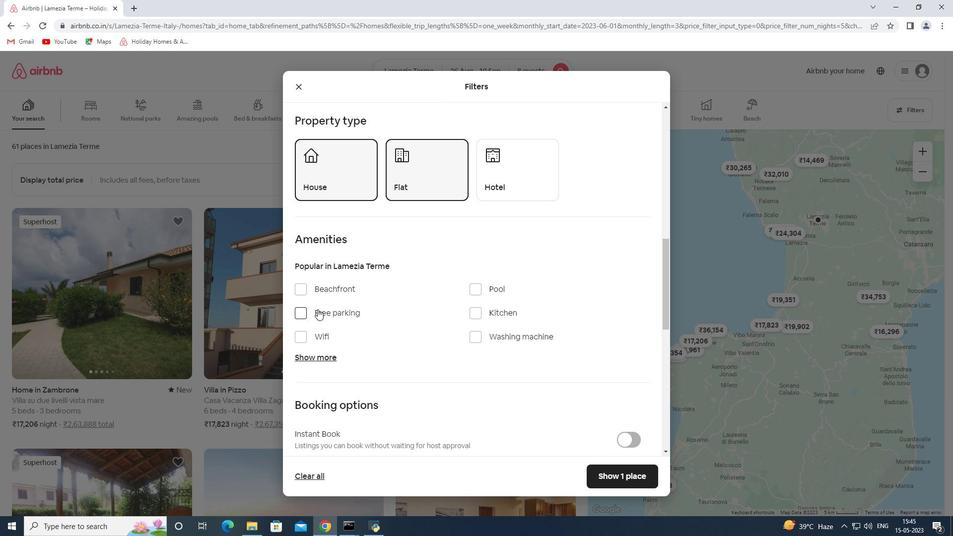 
Action: Mouse pressed left at (317, 311)
Screenshot: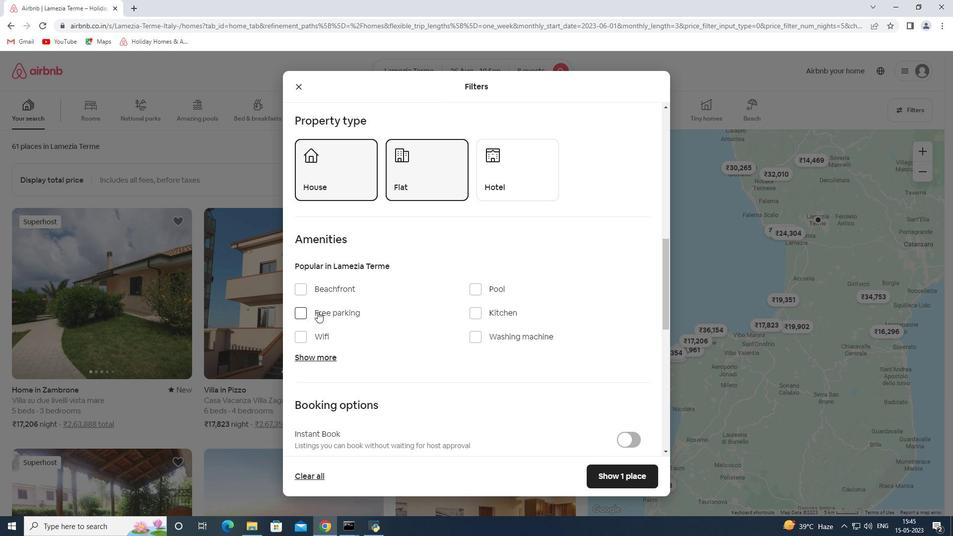 
Action: Mouse moved to (319, 339)
Screenshot: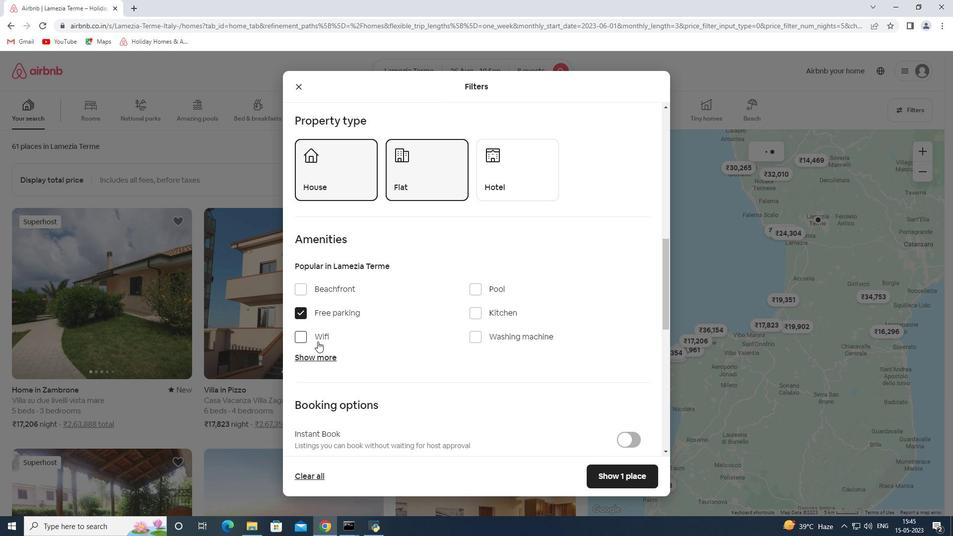 
Action: Mouse pressed left at (319, 339)
Screenshot: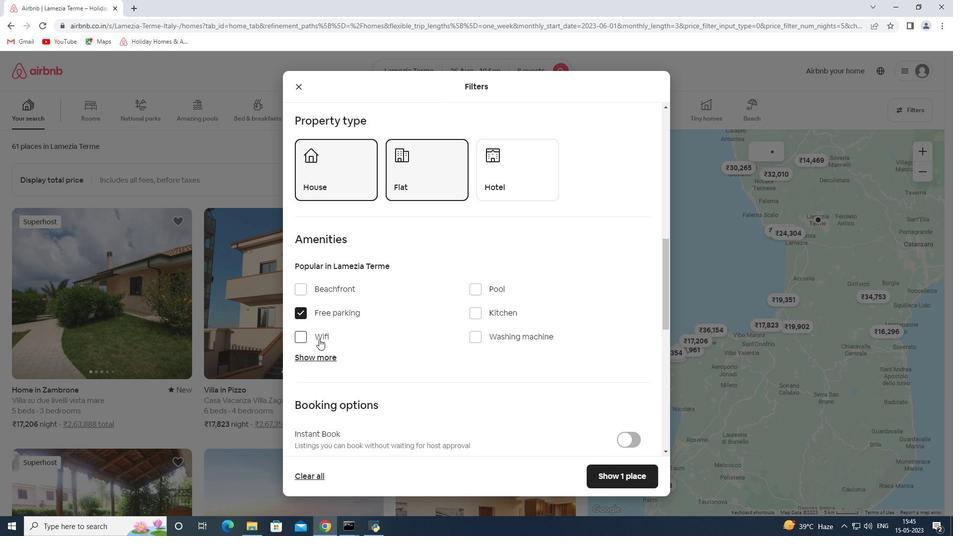 
Action: Mouse moved to (319, 357)
Screenshot: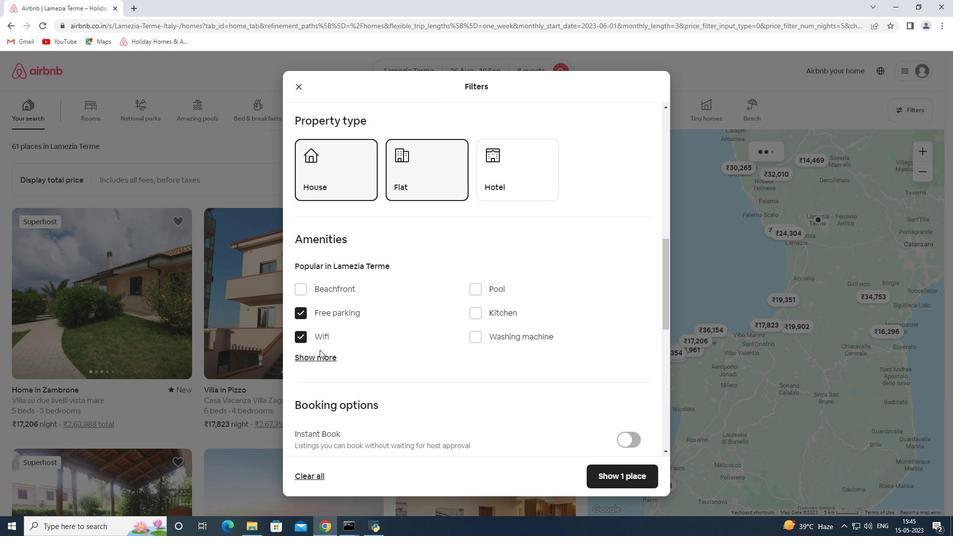 
Action: Mouse pressed left at (319, 357)
Screenshot: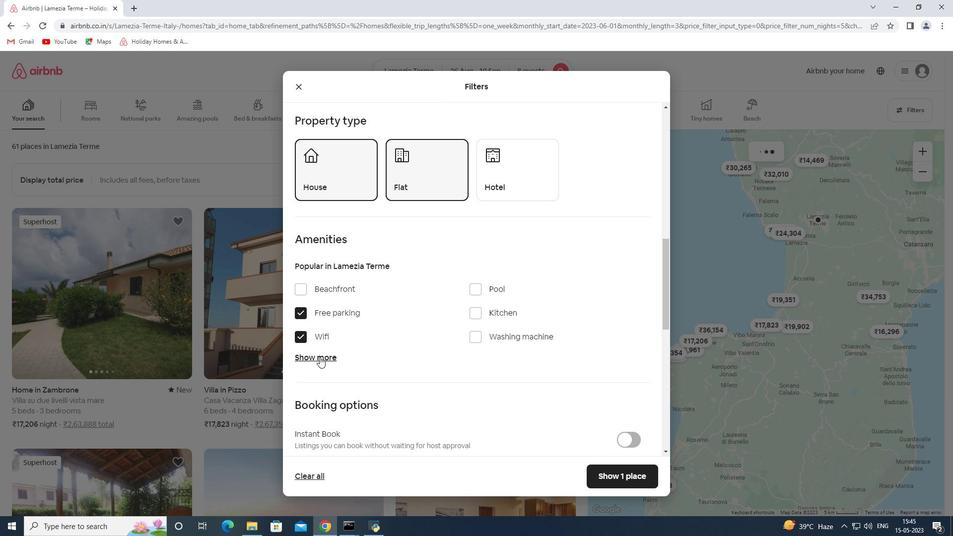 
Action: Mouse moved to (364, 319)
Screenshot: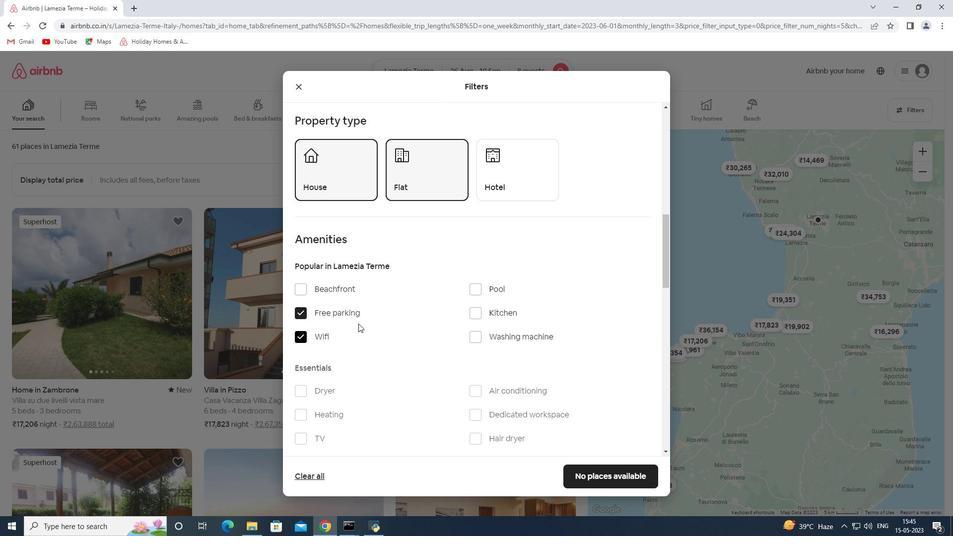
Action: Mouse scrolled (364, 318) with delta (0, 0)
Screenshot: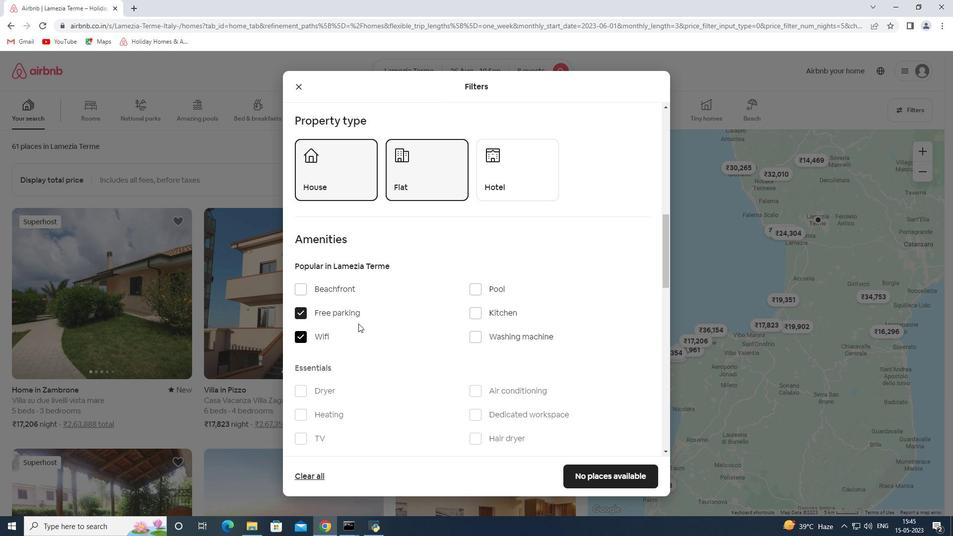 
Action: Mouse moved to (366, 318)
Screenshot: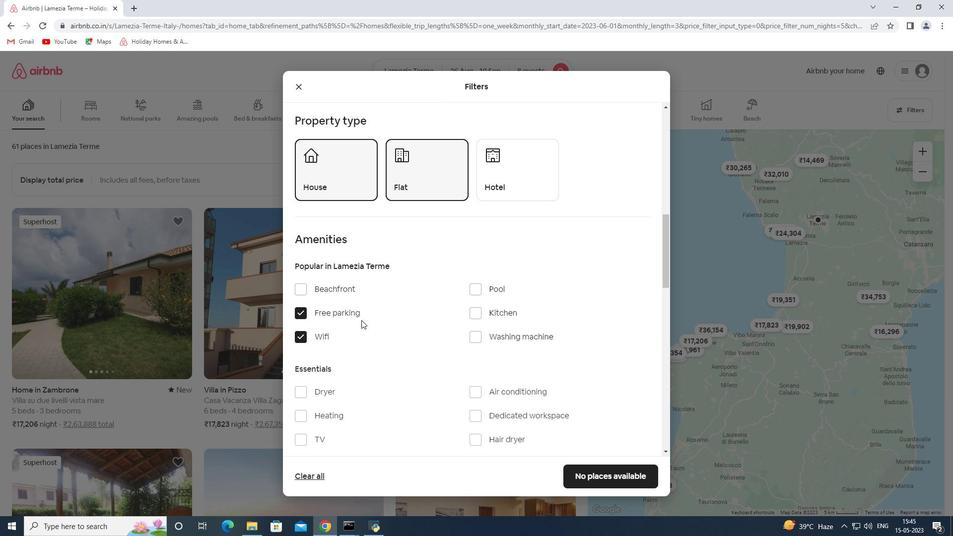 
Action: Mouse scrolled (366, 317) with delta (0, 0)
Screenshot: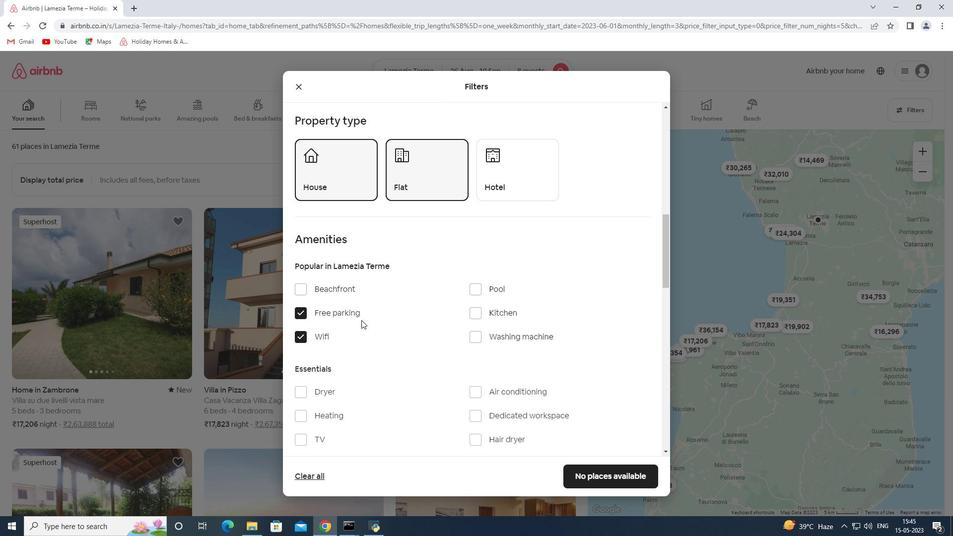 
Action: Mouse moved to (366, 317)
Screenshot: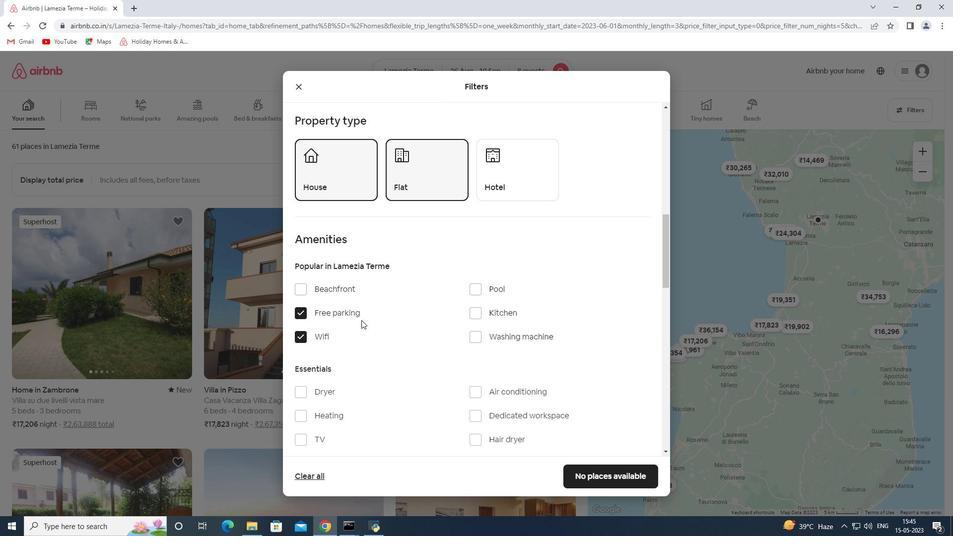 
Action: Mouse scrolled (366, 317) with delta (0, 0)
Screenshot: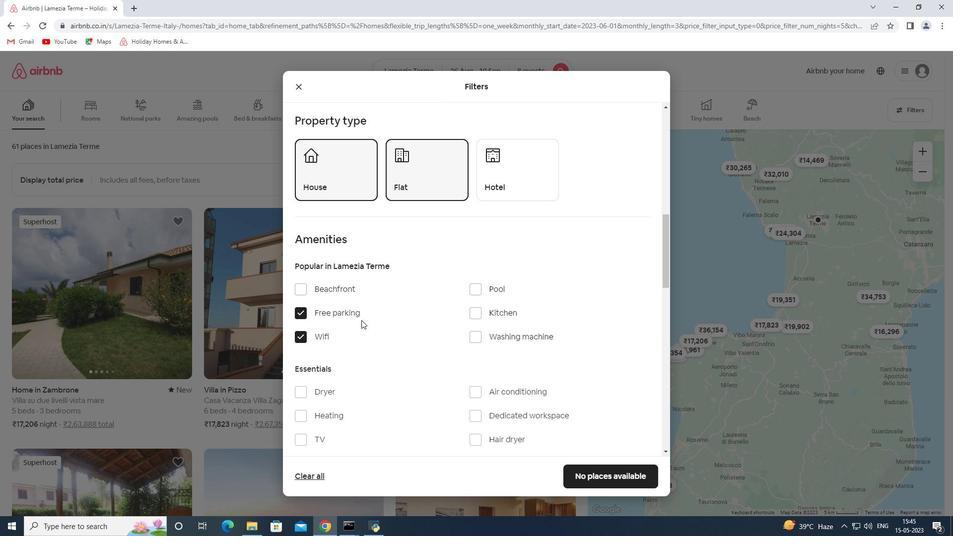 
Action: Mouse moved to (316, 291)
Screenshot: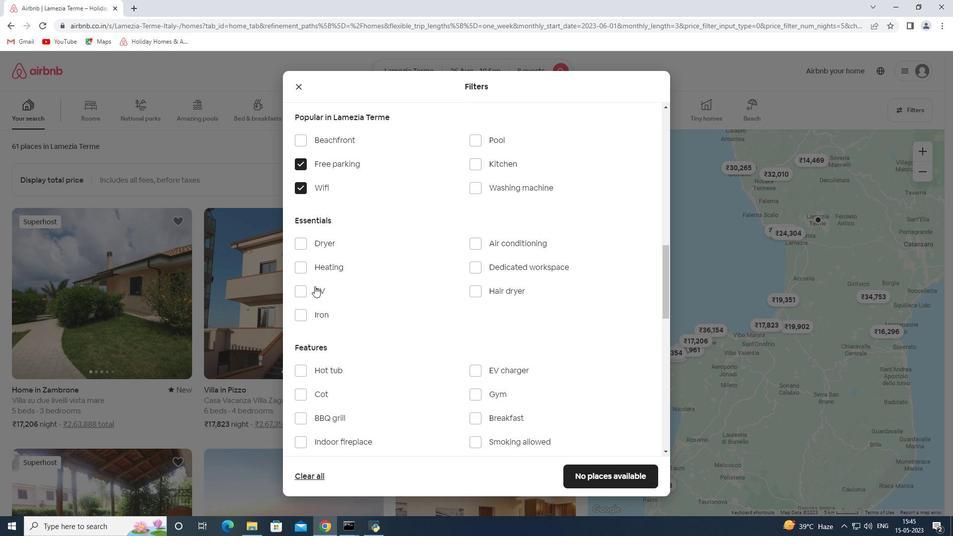 
Action: Mouse pressed left at (316, 291)
Screenshot: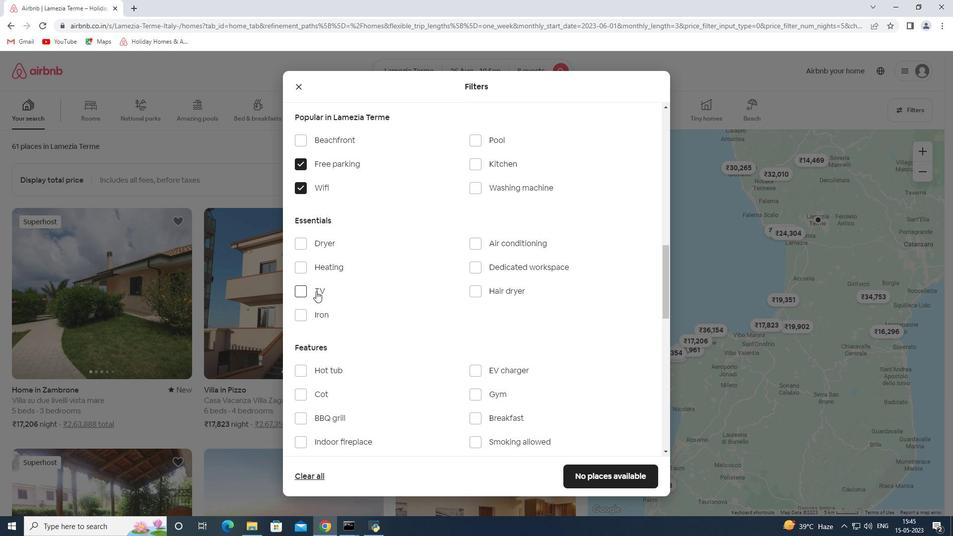 
Action: Mouse moved to (430, 282)
Screenshot: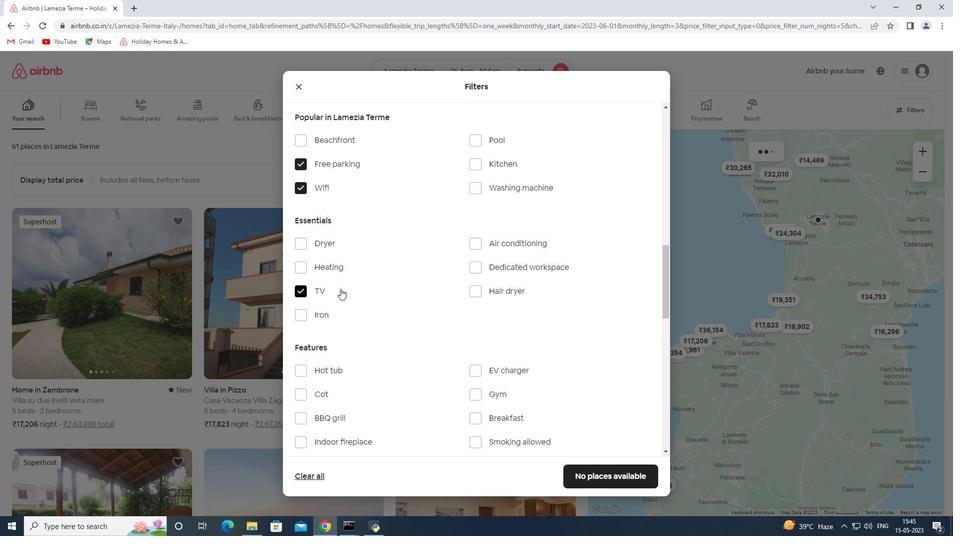 
Action: Mouse scrolled (430, 281) with delta (0, 0)
Screenshot: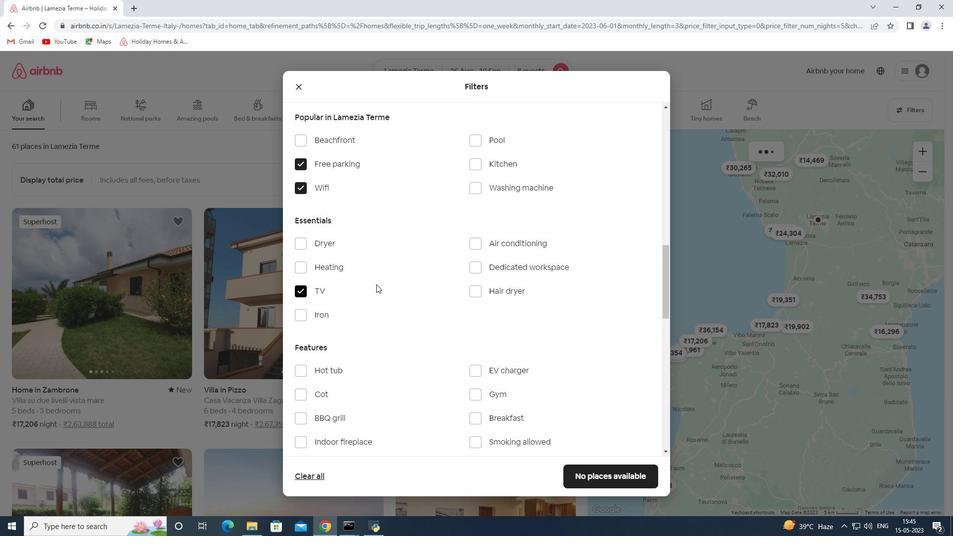 
Action: Mouse scrolled (430, 281) with delta (0, 0)
Screenshot: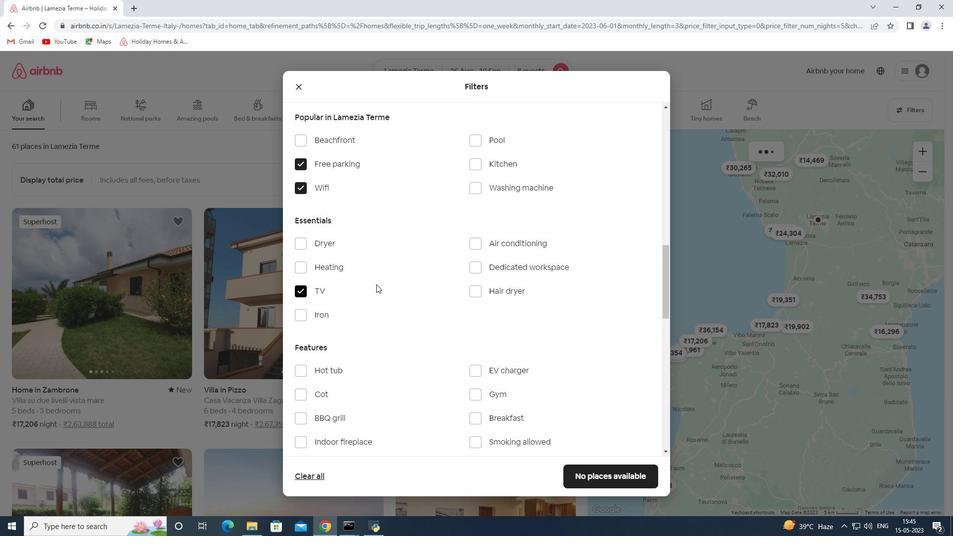 
Action: Mouse moved to (432, 282)
Screenshot: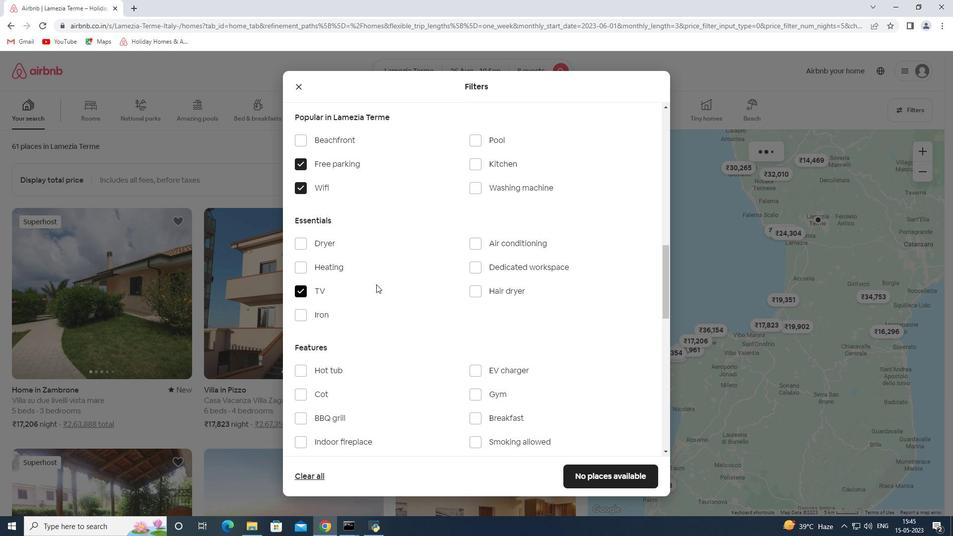 
Action: Mouse scrolled (432, 281) with delta (0, 0)
Screenshot: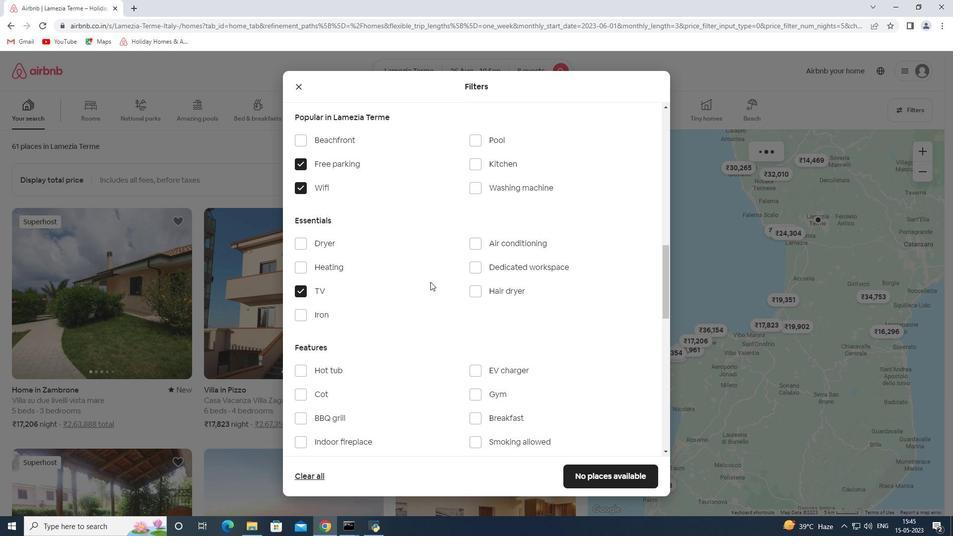 
Action: Mouse moved to (487, 246)
Screenshot: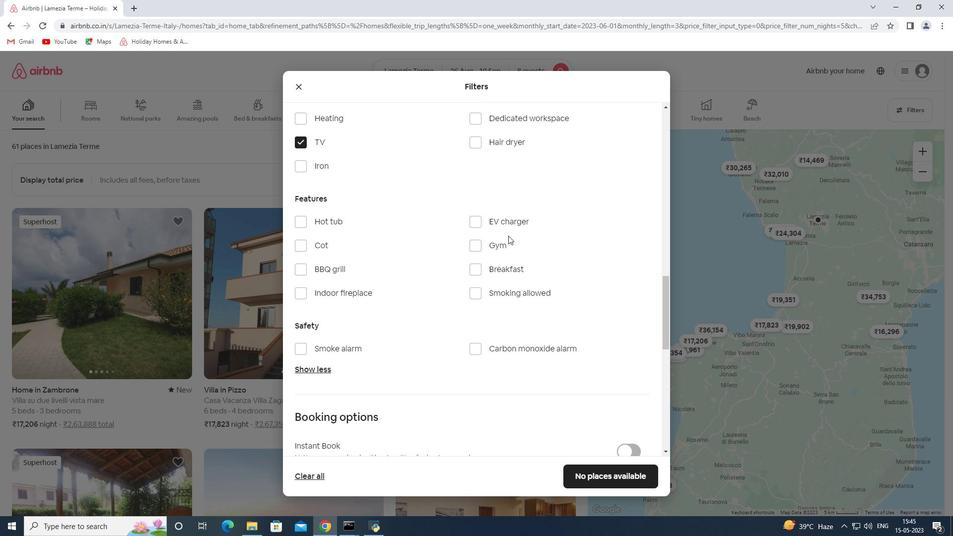 
Action: Mouse pressed left at (487, 246)
Screenshot: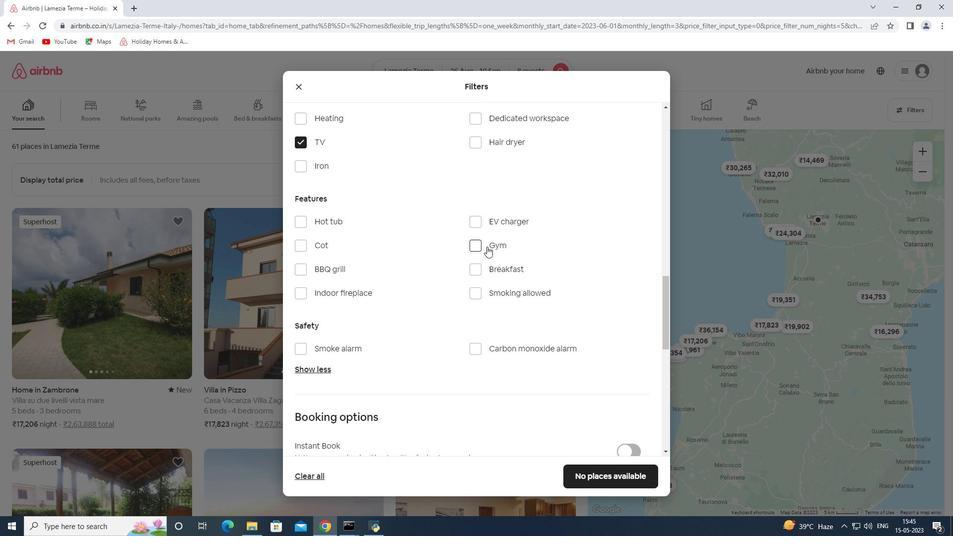 
Action: Mouse moved to (494, 272)
Screenshot: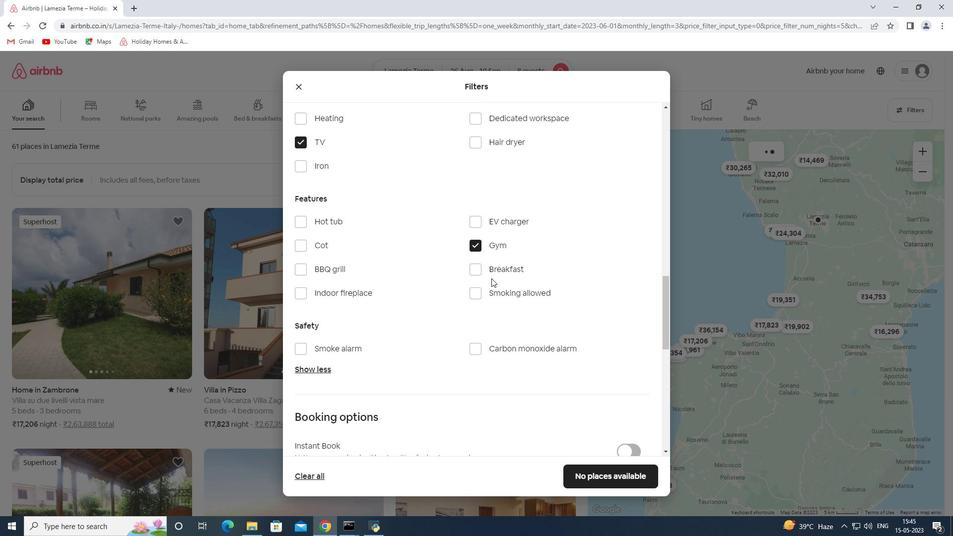 
Action: Mouse pressed left at (494, 272)
Screenshot: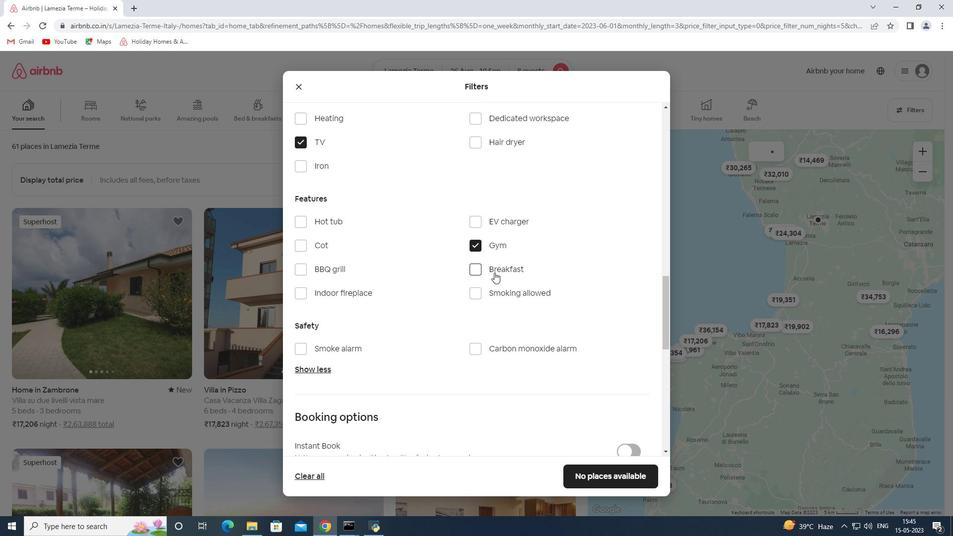 
Action: Mouse moved to (464, 303)
Screenshot: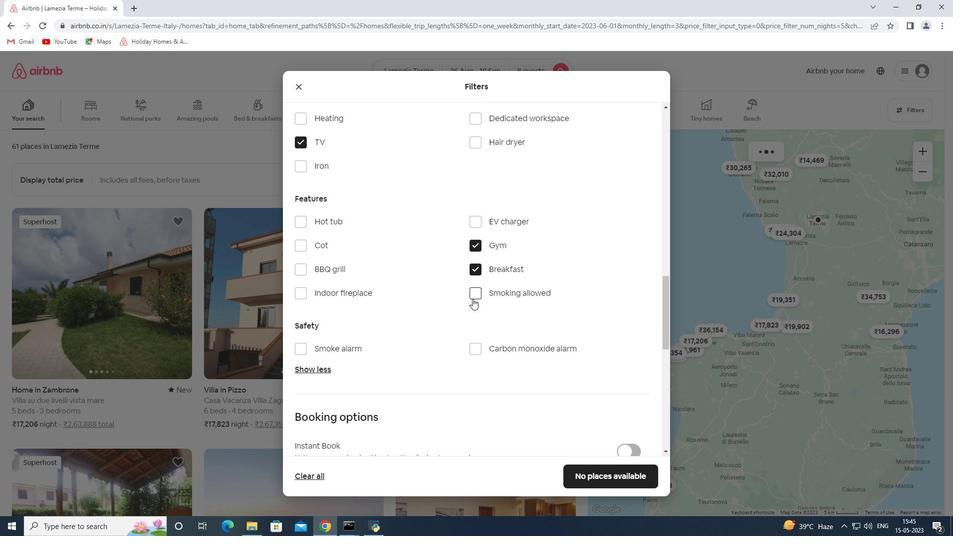 
Action: Mouse scrolled (464, 303) with delta (0, 0)
Screenshot: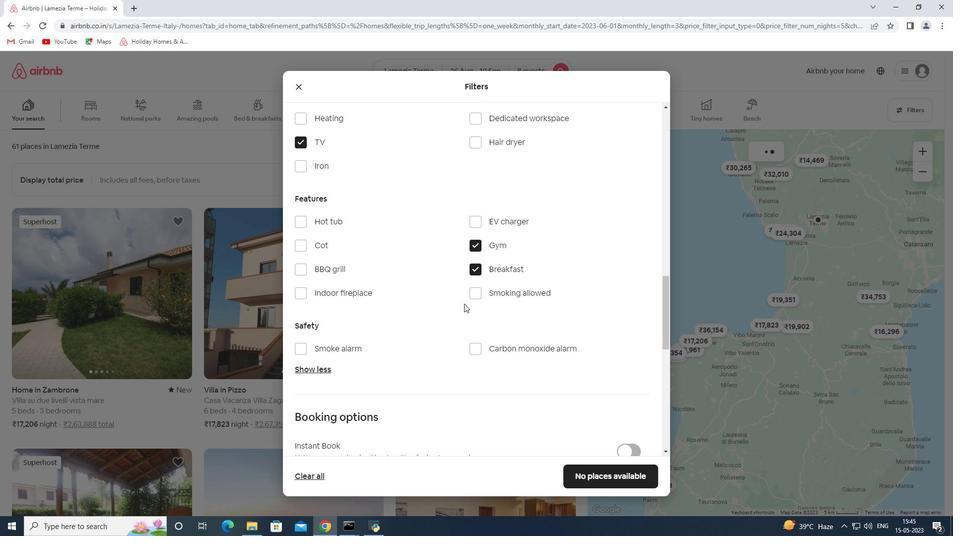 
Action: Mouse scrolled (464, 303) with delta (0, 0)
Screenshot: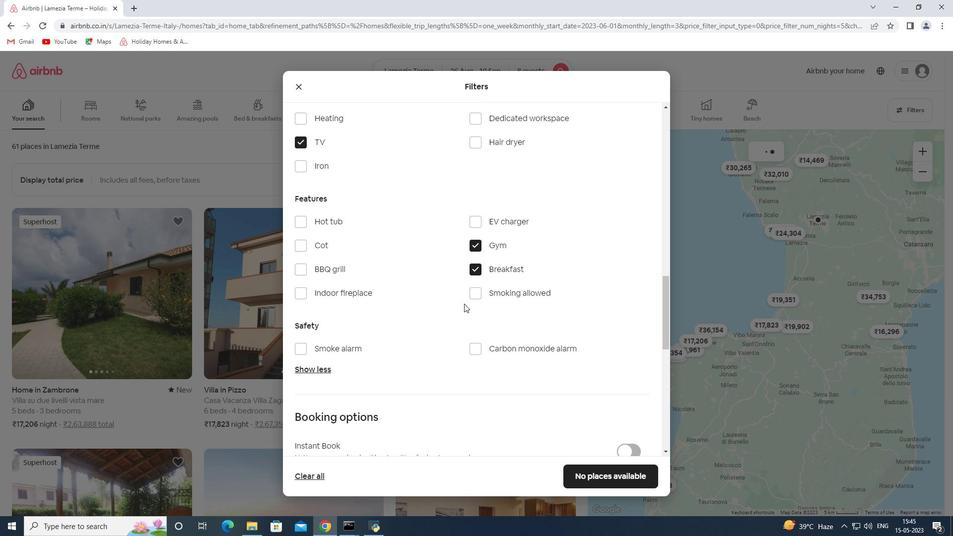 
Action: Mouse scrolled (464, 303) with delta (0, 0)
Screenshot: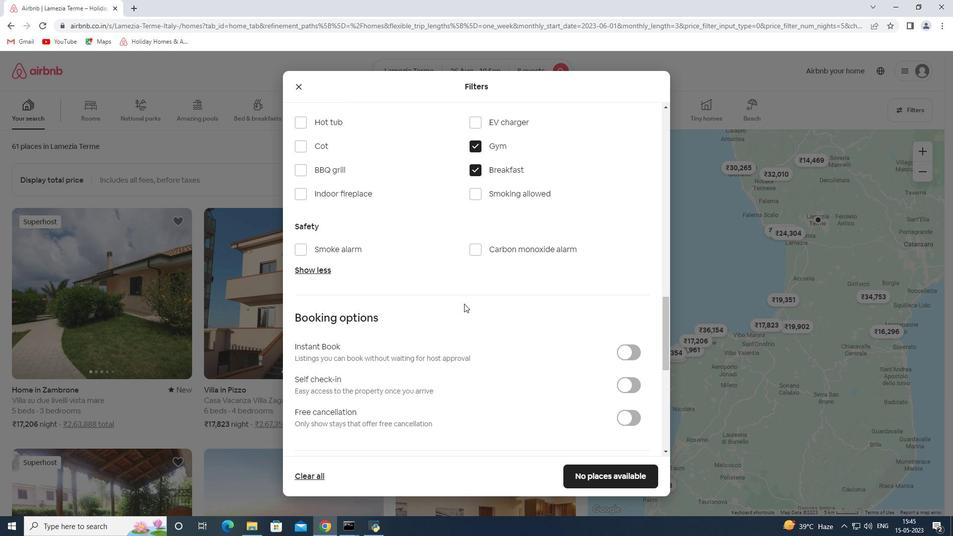
Action: Mouse scrolled (464, 303) with delta (0, 0)
Screenshot: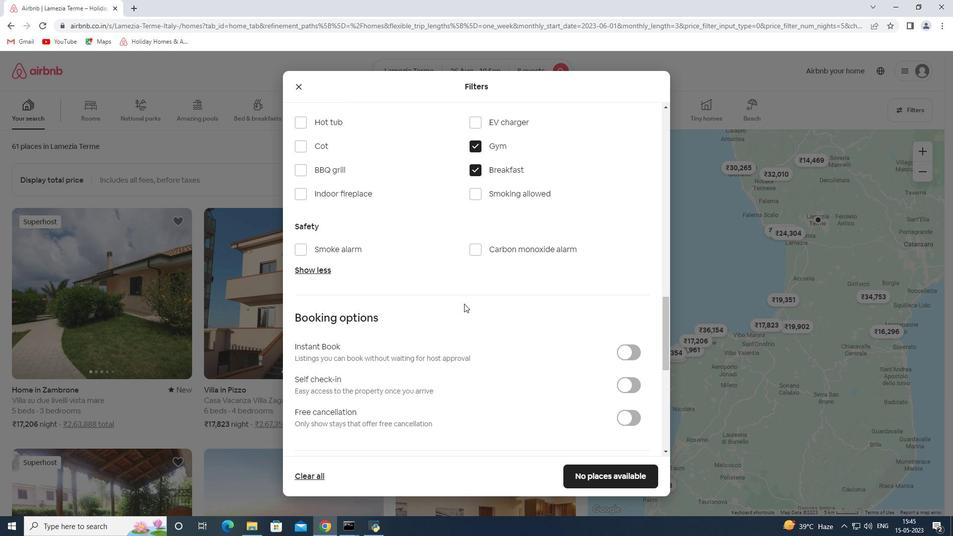 
Action: Mouse scrolled (464, 303) with delta (0, 0)
Screenshot: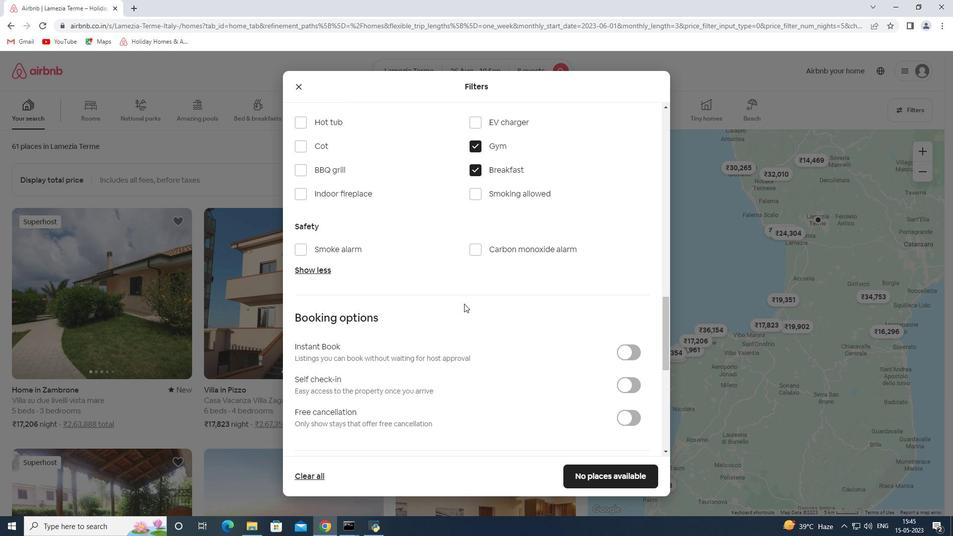
Action: Mouse scrolled (464, 303) with delta (0, 0)
Screenshot: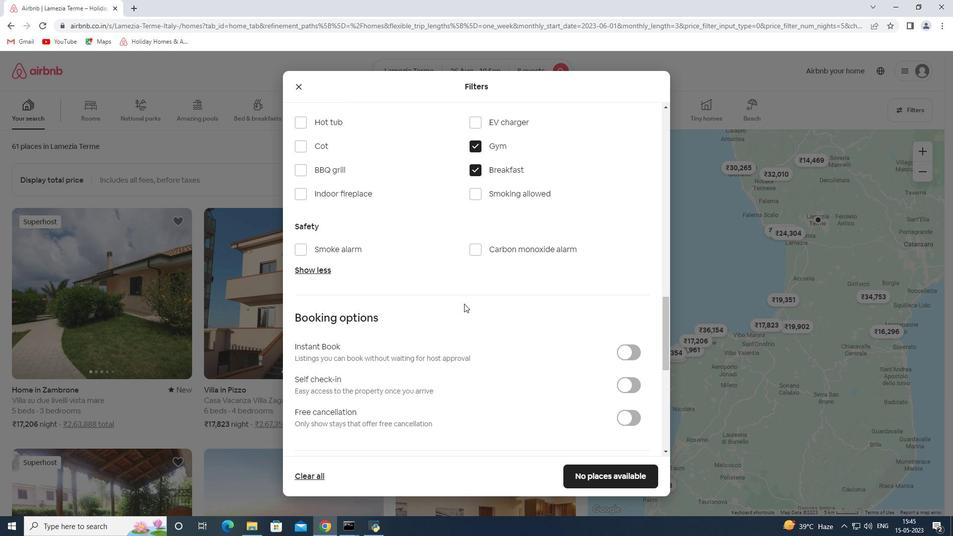 
Action: Mouse moved to (631, 185)
Screenshot: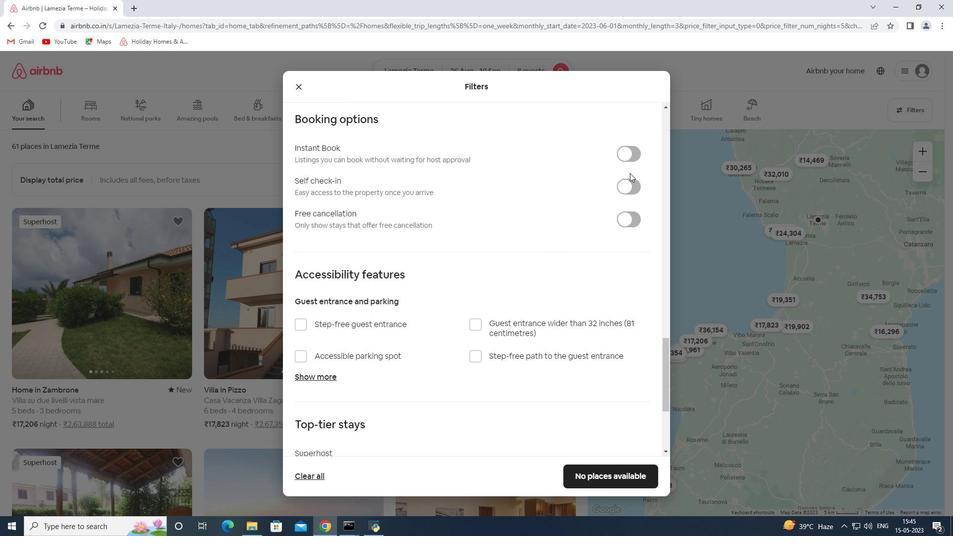 
Action: Mouse pressed left at (631, 185)
Screenshot: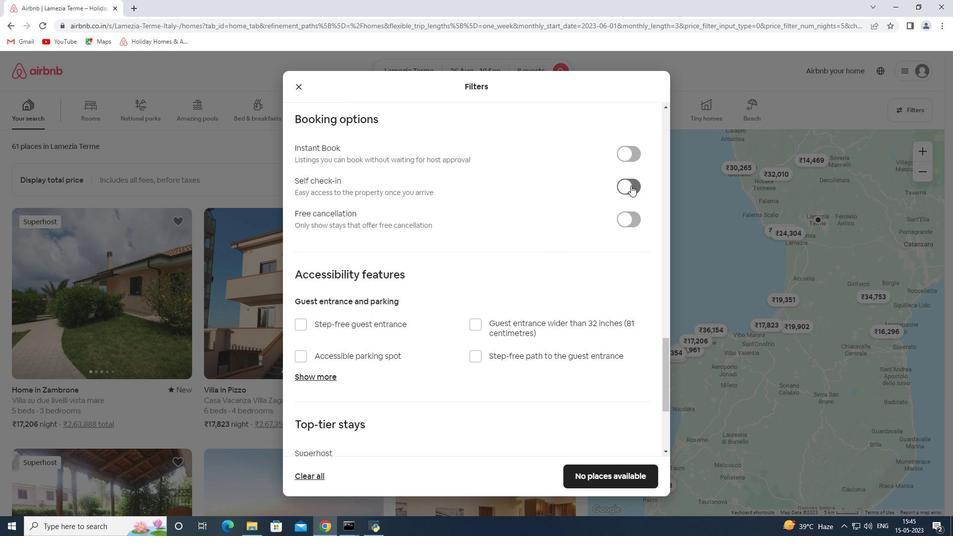 
Action: Mouse moved to (520, 227)
Screenshot: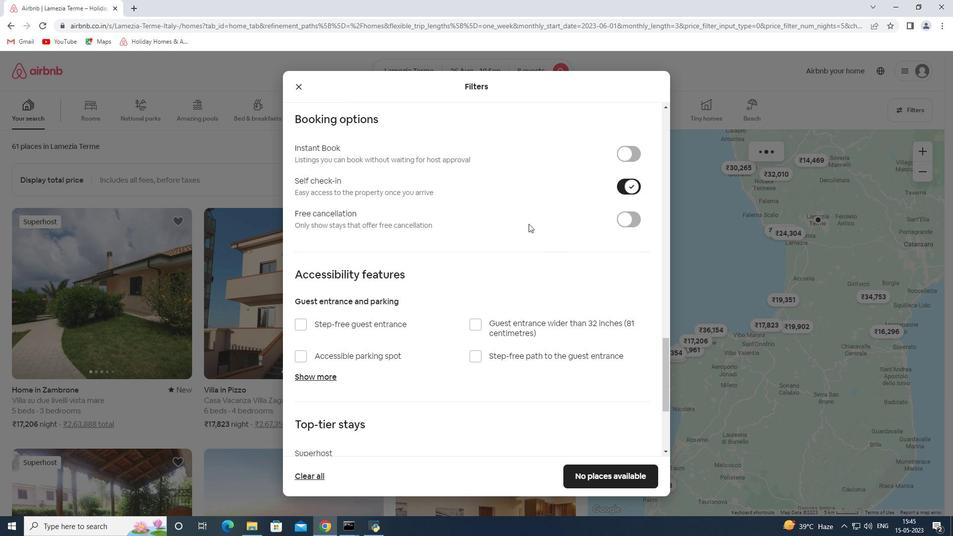 
Action: Mouse scrolled (520, 226) with delta (0, 0)
Screenshot: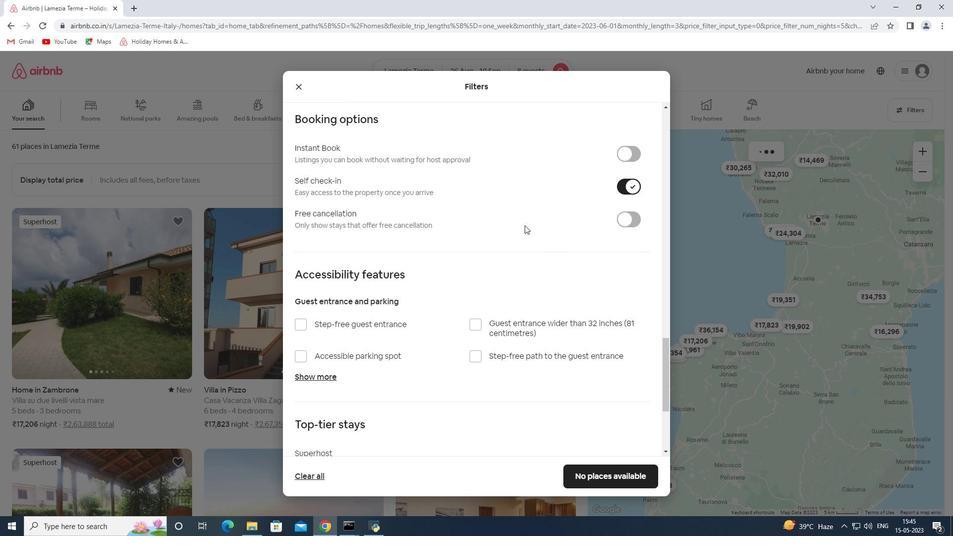 
Action: Mouse scrolled (520, 226) with delta (0, 0)
Screenshot: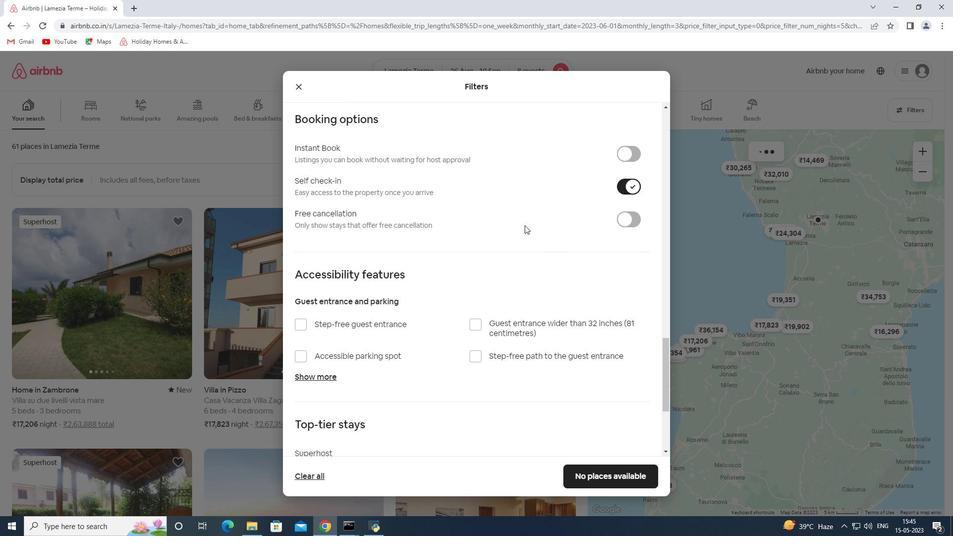 
Action: Mouse scrolled (520, 226) with delta (0, 0)
Screenshot: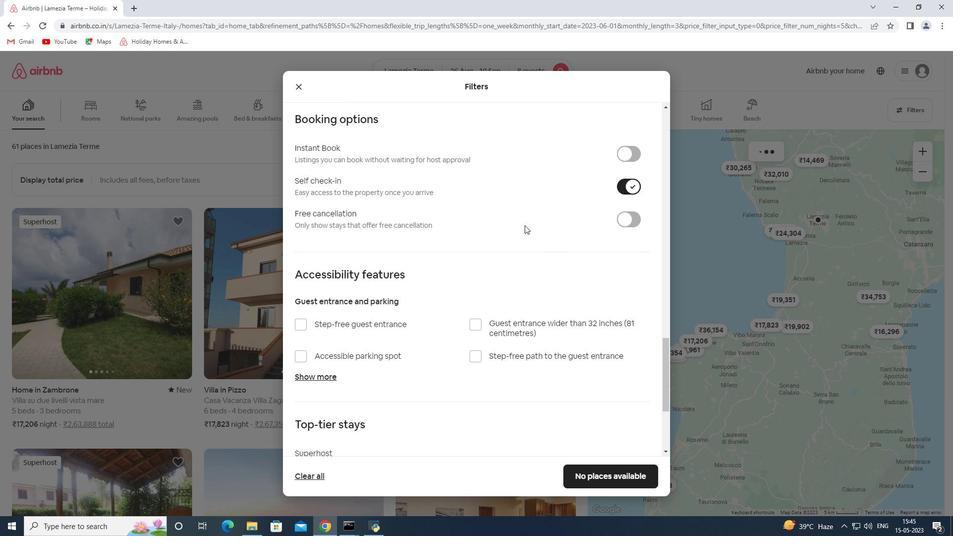 
Action: Mouse scrolled (520, 226) with delta (0, 0)
Screenshot: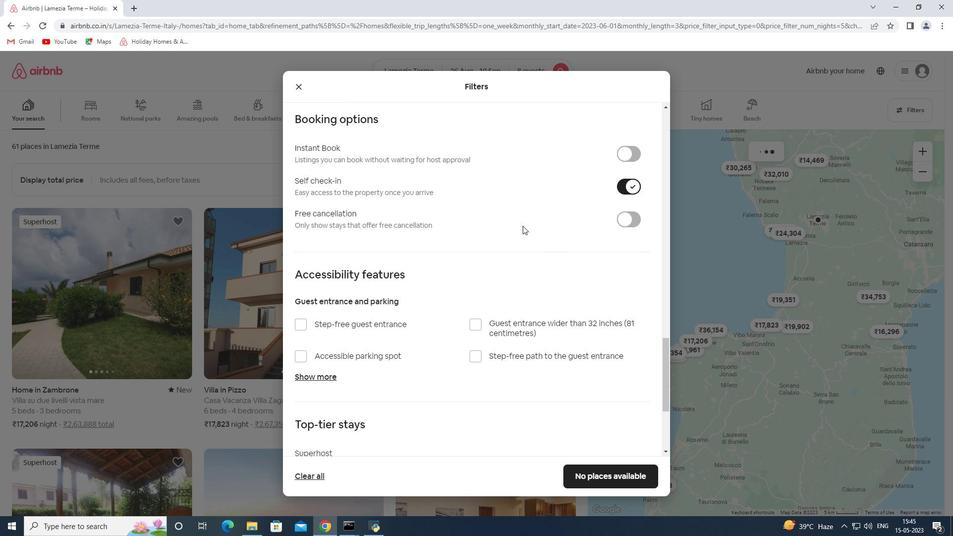 
Action: Mouse scrolled (520, 226) with delta (0, 0)
Screenshot: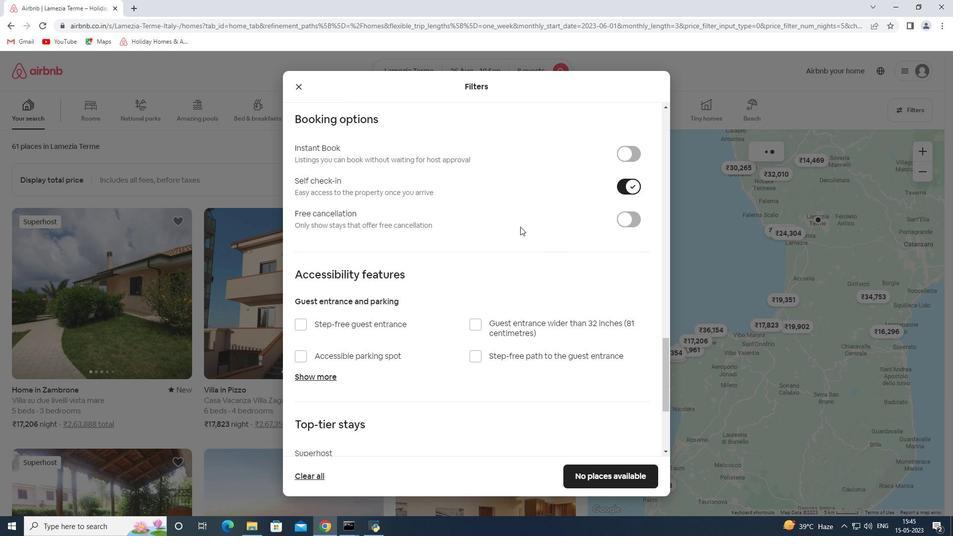 
Action: Mouse scrolled (520, 226) with delta (0, 0)
Screenshot: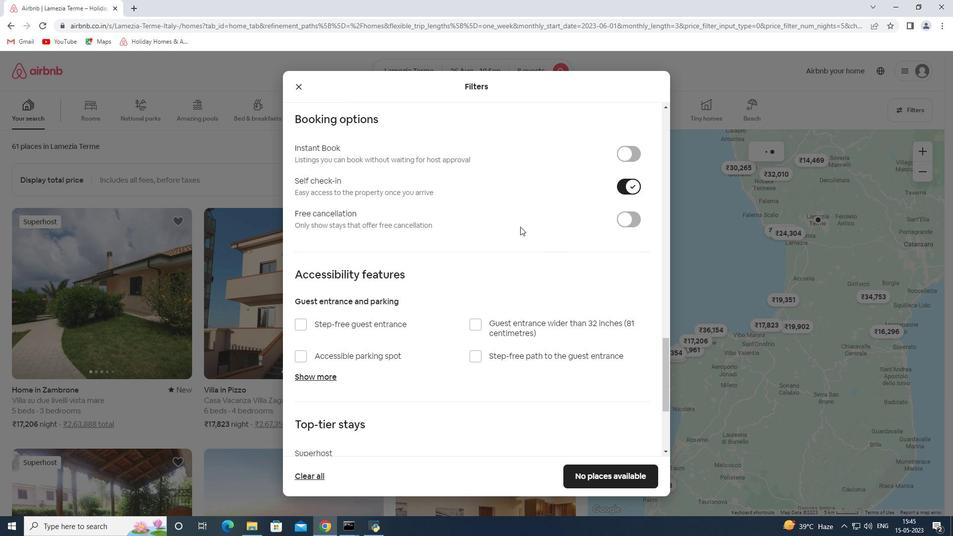 
Action: Mouse moved to (312, 382)
Screenshot: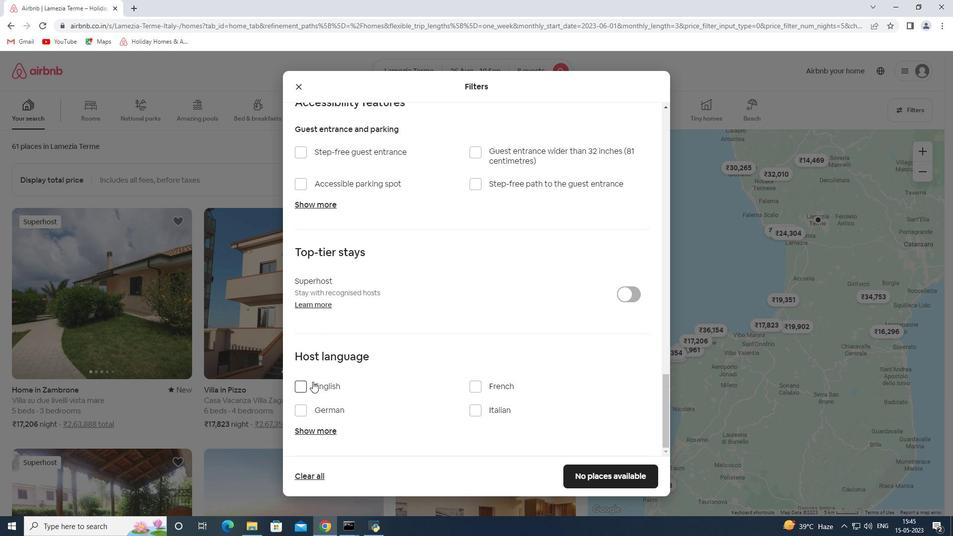 
Action: Mouse pressed left at (312, 382)
Screenshot: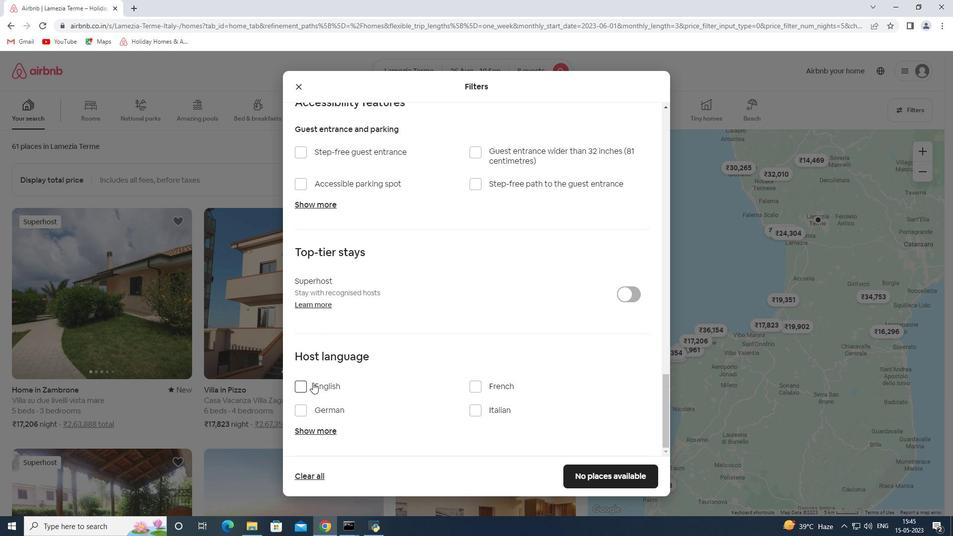 
Action: Mouse moved to (422, 311)
Screenshot: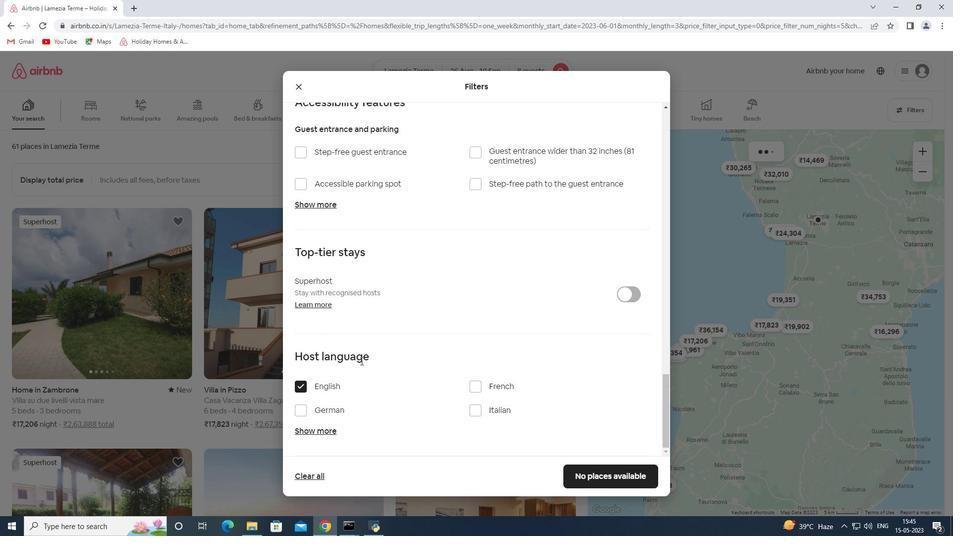
Action: Mouse scrolled (422, 310) with delta (0, 0)
Screenshot: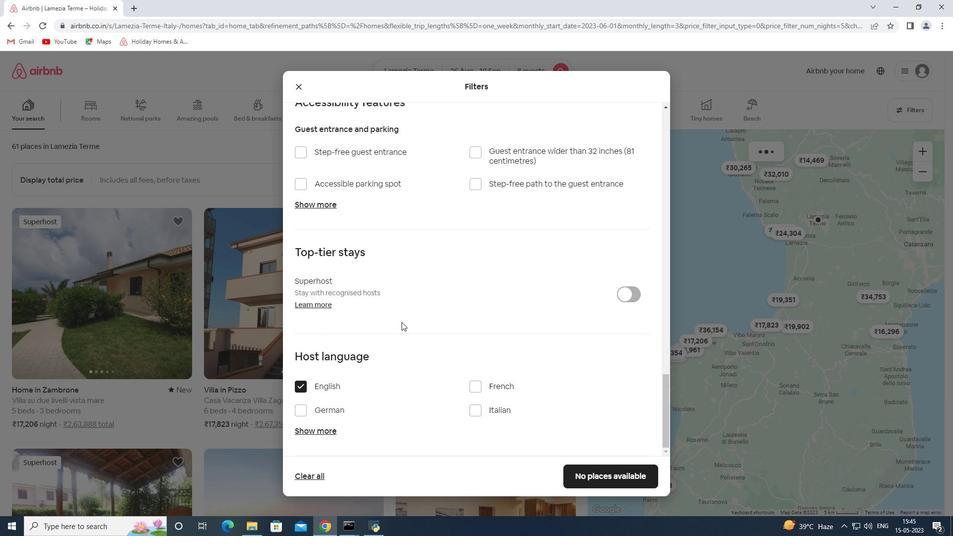 
Action: Mouse moved to (425, 309)
Screenshot: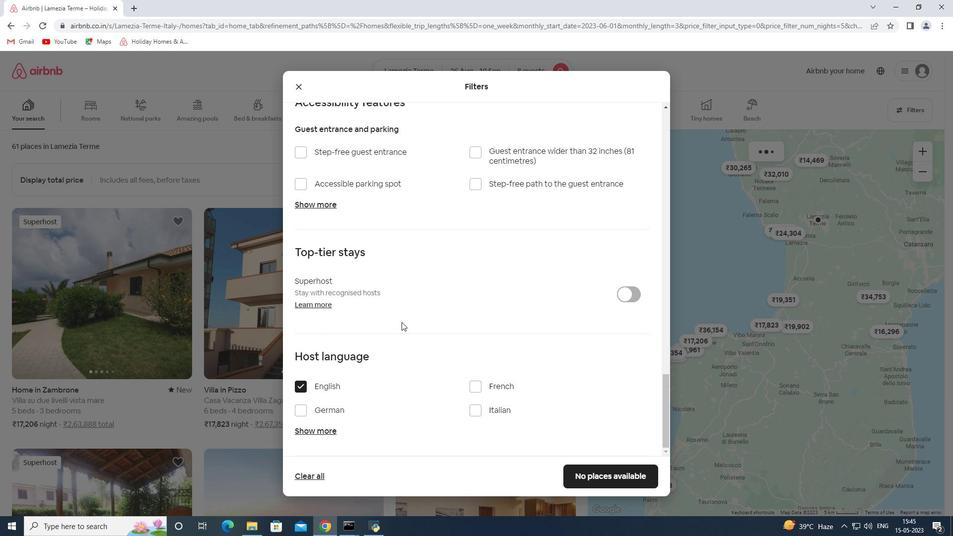 
Action: Mouse scrolled (425, 309) with delta (0, 0)
Screenshot: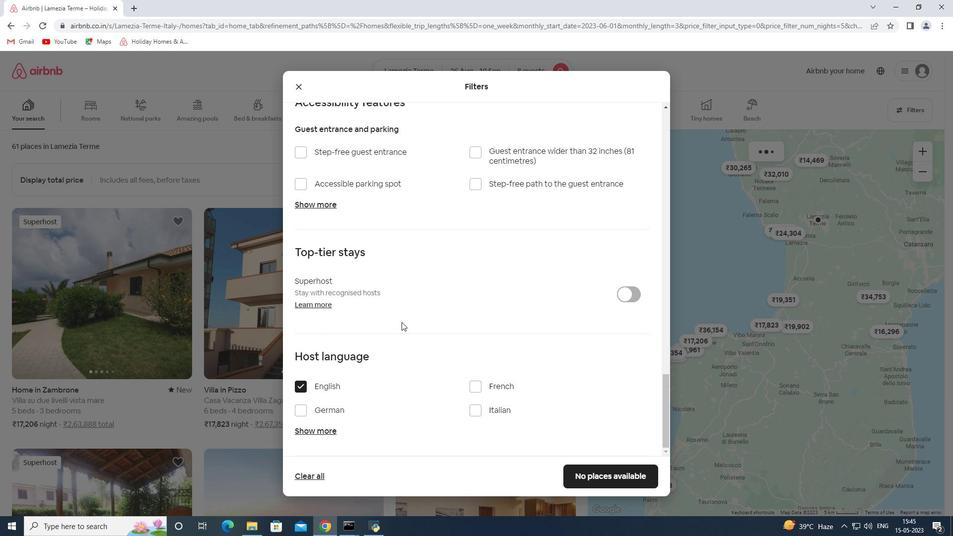 
Action: Mouse moved to (428, 308)
Screenshot: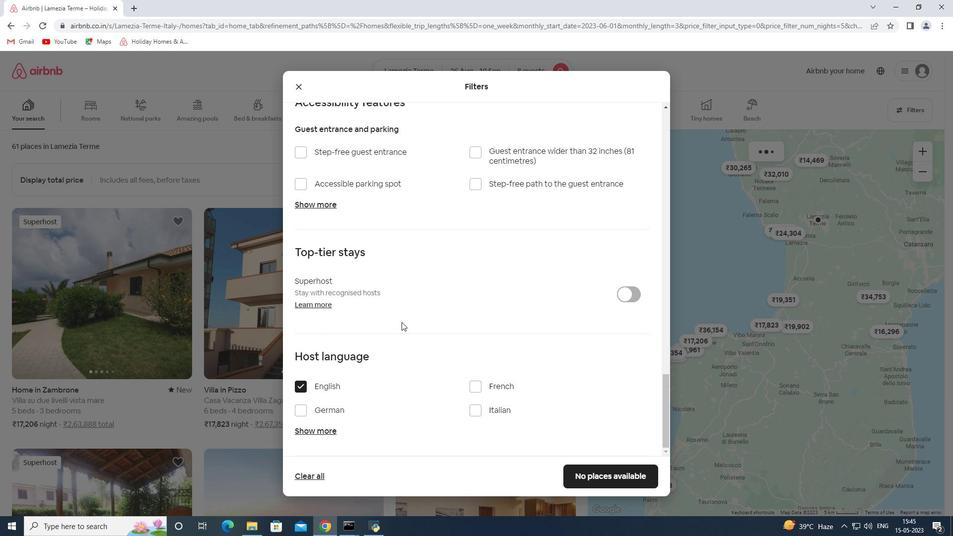 
Action: Mouse scrolled (428, 307) with delta (0, 0)
Screenshot: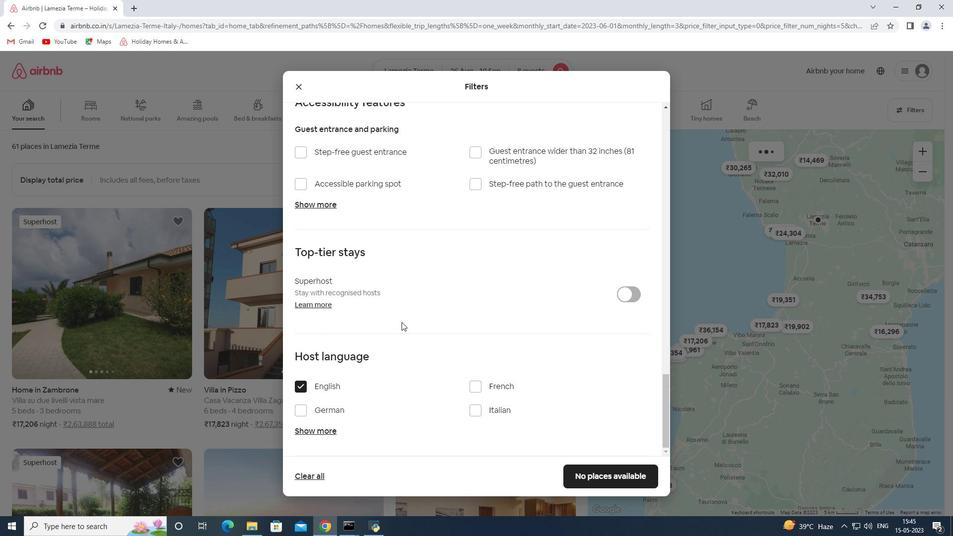 
Action: Mouse moved to (432, 306)
Screenshot: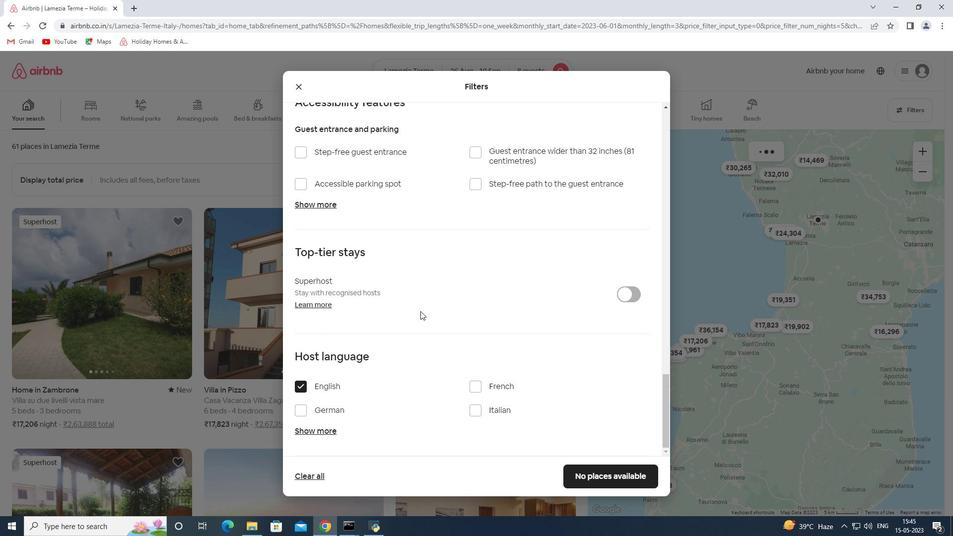 
Action: Mouse scrolled (432, 305) with delta (0, 0)
Screenshot: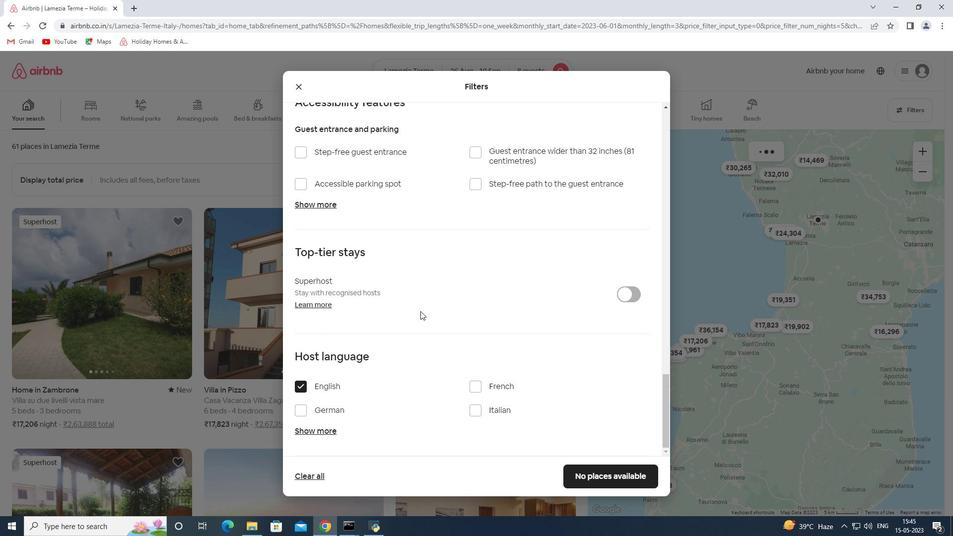 
Action: Mouse moved to (436, 303)
Screenshot: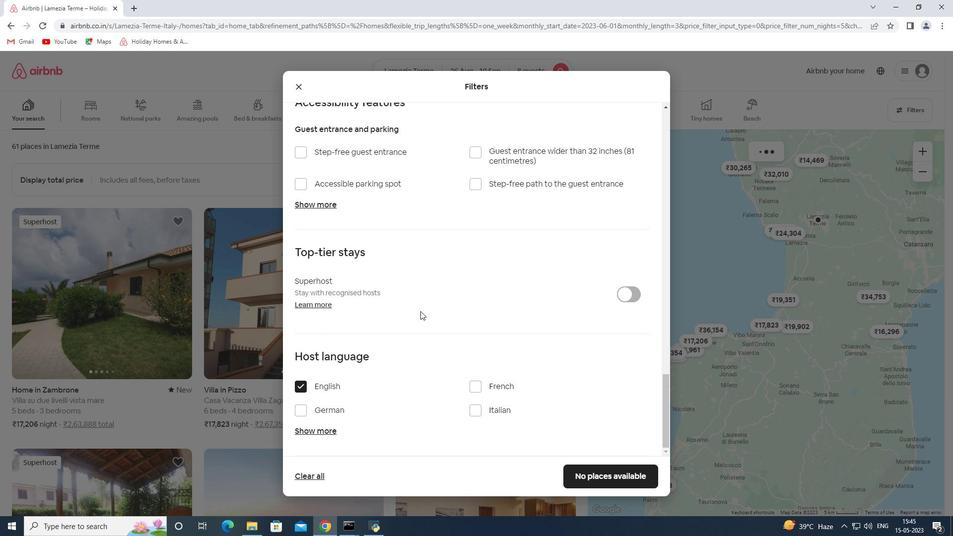 
Action: Mouse scrolled (434, 304) with delta (0, 0)
Screenshot: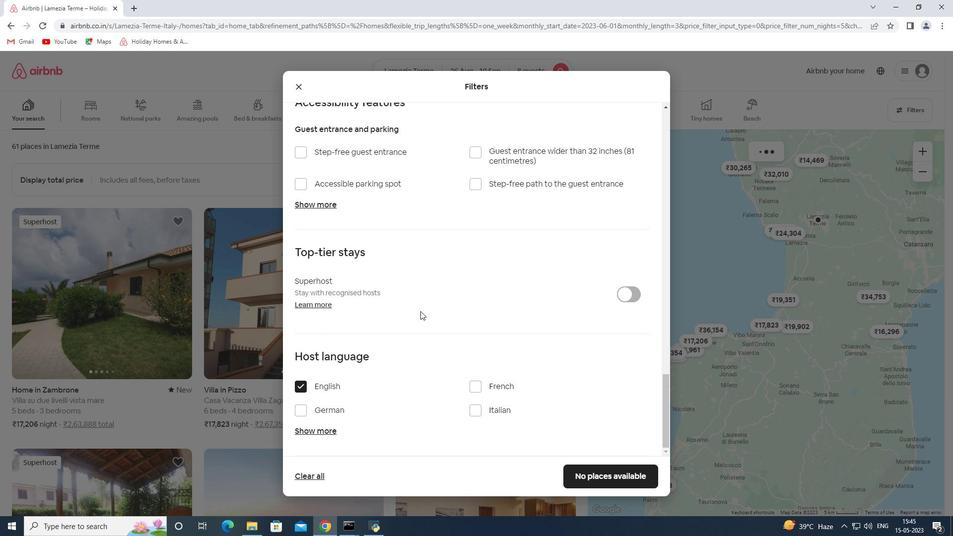 
Action: Mouse moved to (615, 468)
Screenshot: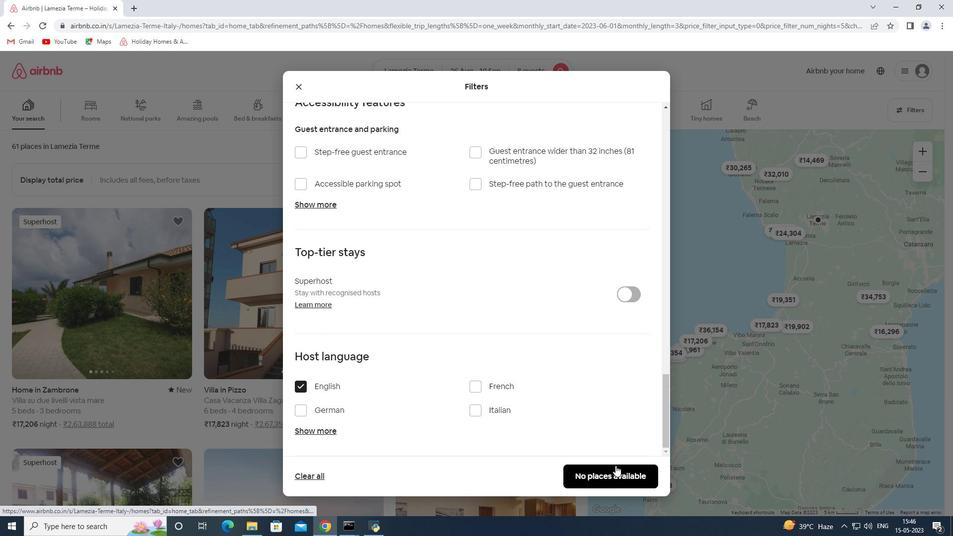 
Action: Mouse pressed left at (615, 468)
Screenshot: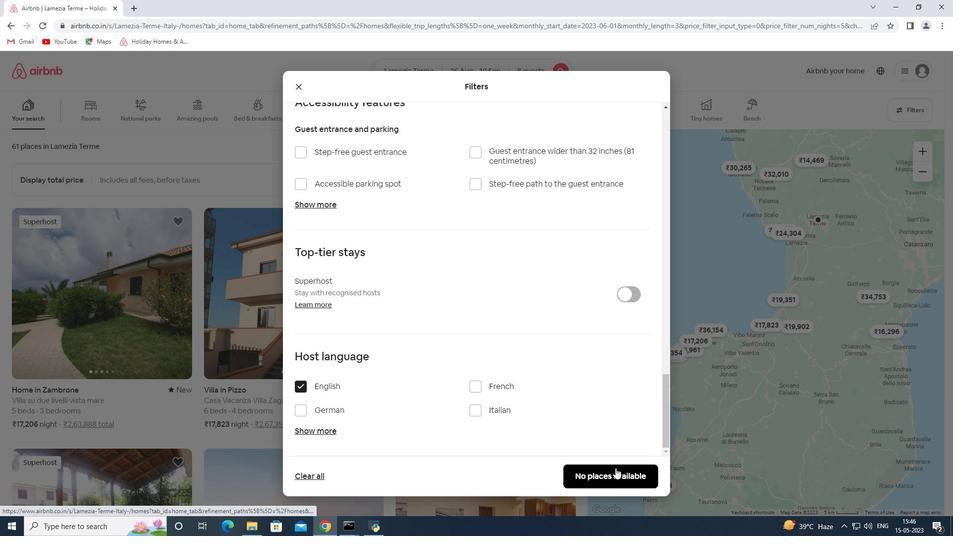 
